 Task: Find connections with filter location Rio Real with filter topic #marketingdigitalwith filter profile language English with filter current company Fresher Drives with filter school Nitte Meenakshi Institute of Technology with filter industry Real Estate and Equipment Rental Services with filter service category Writing with filter keywords title Artist
Action: Mouse moved to (210, 238)
Screenshot: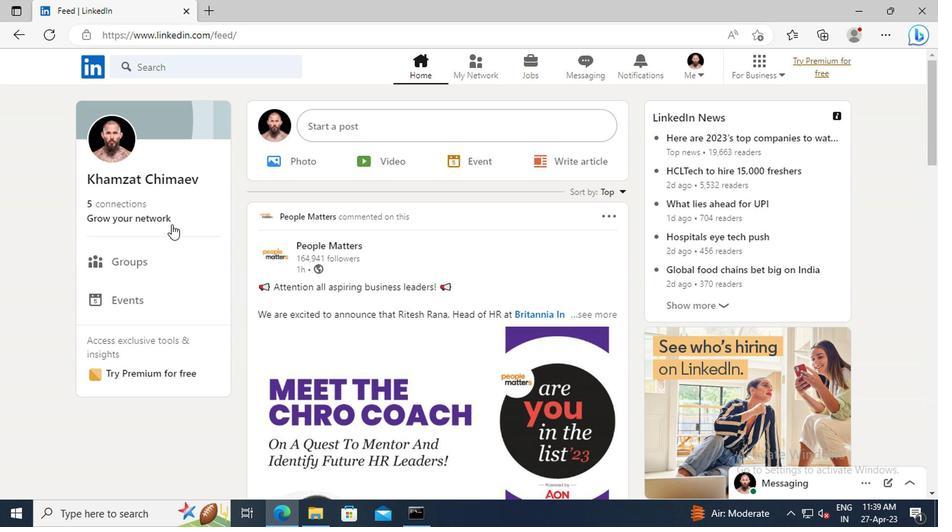 
Action: Mouse pressed left at (210, 238)
Screenshot: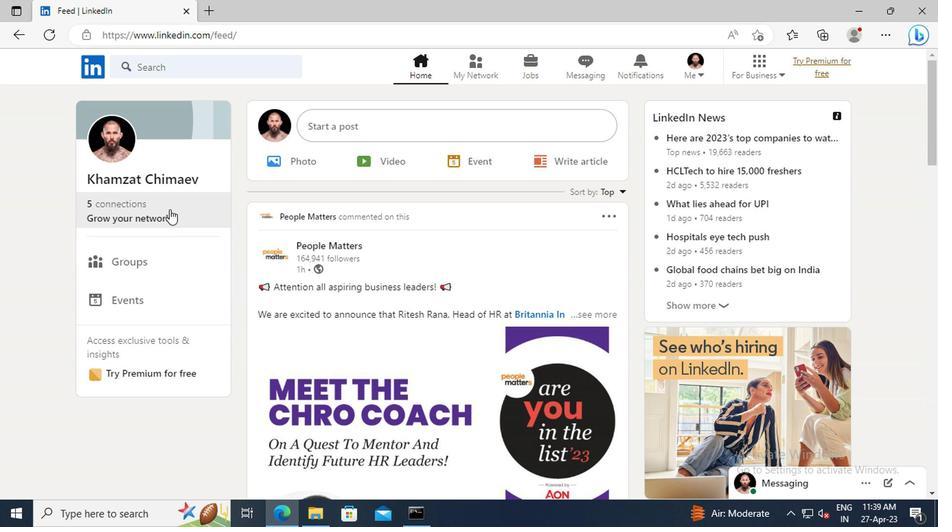
Action: Mouse moved to (209, 195)
Screenshot: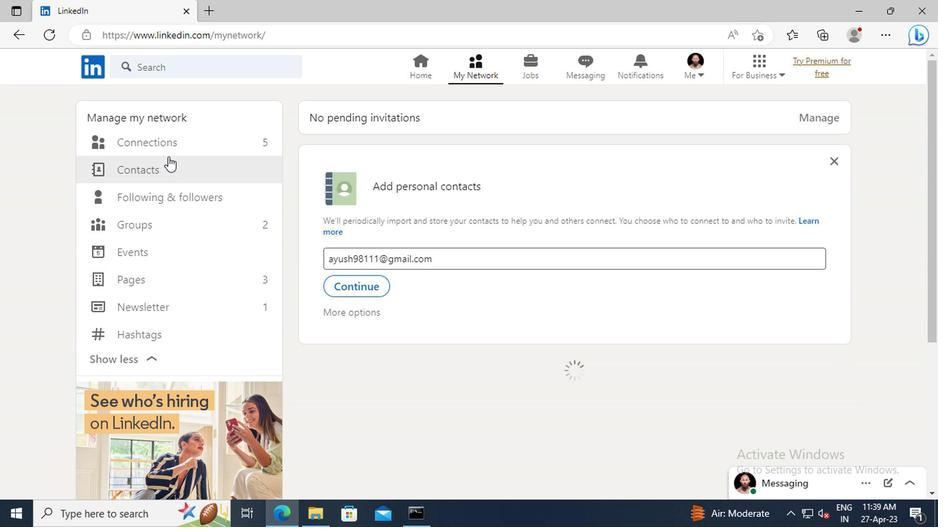 
Action: Mouse pressed left at (209, 195)
Screenshot: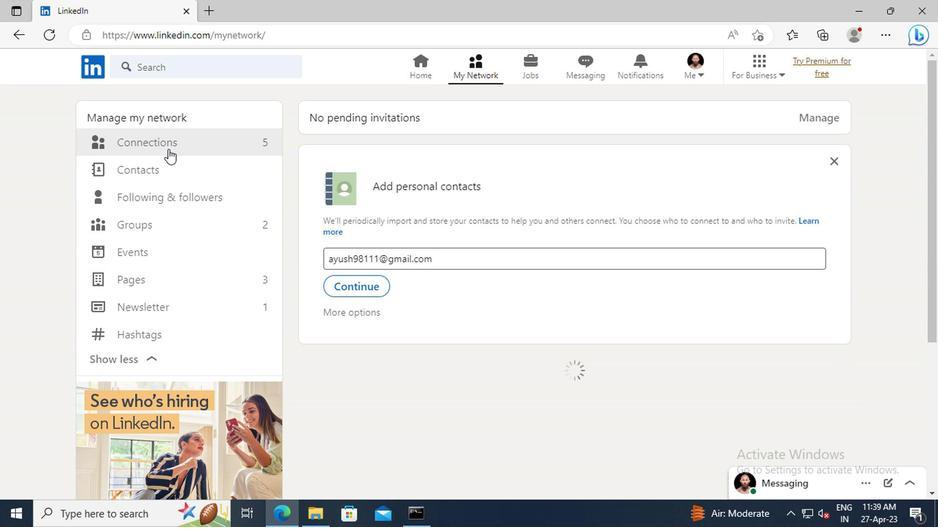 
Action: Mouse moved to (494, 194)
Screenshot: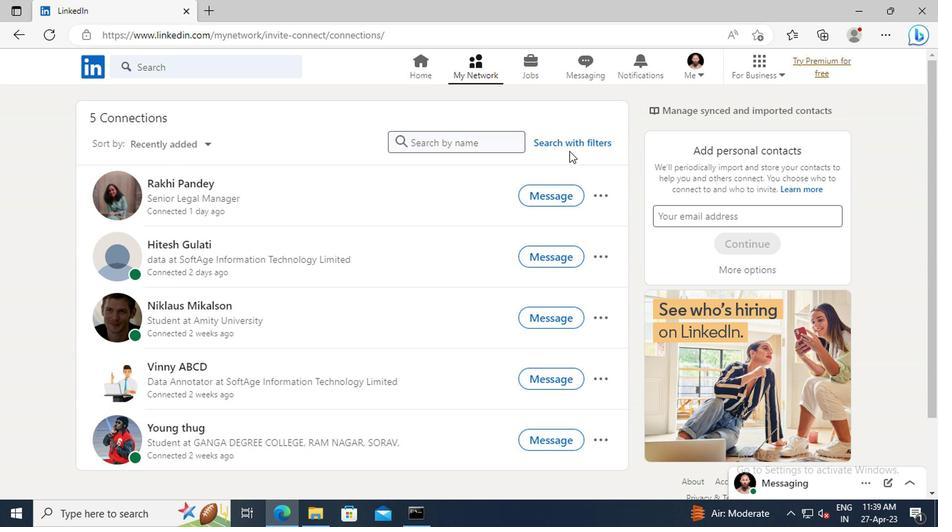 
Action: Mouse pressed left at (494, 194)
Screenshot: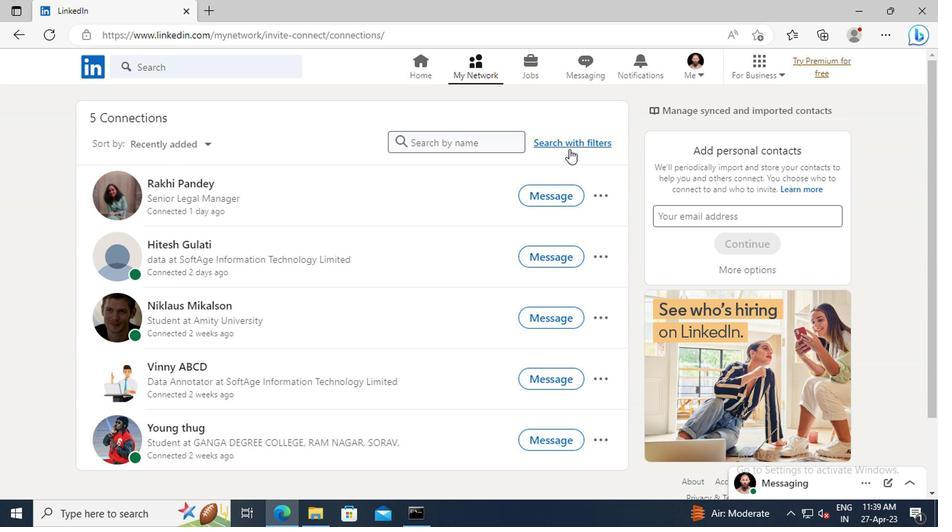 
Action: Mouse moved to (455, 166)
Screenshot: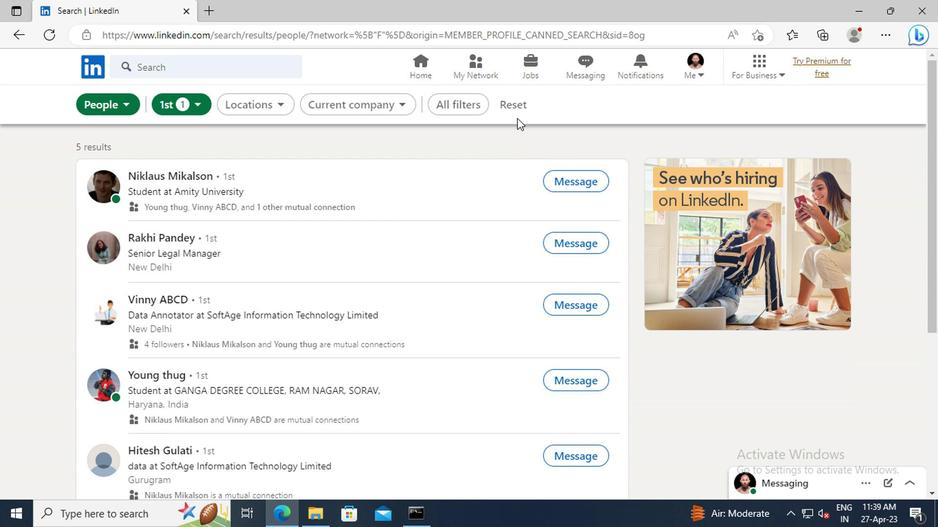 
Action: Mouse pressed left at (455, 166)
Screenshot: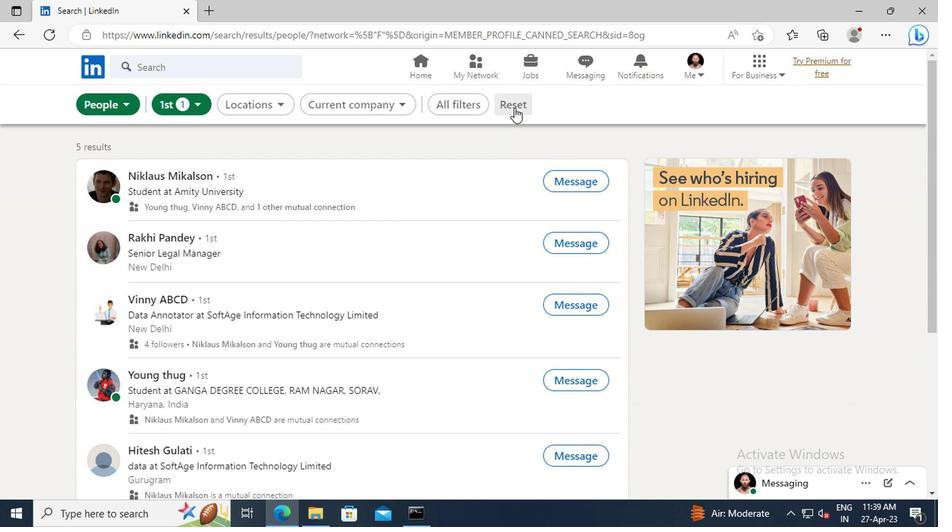 
Action: Mouse moved to (439, 164)
Screenshot: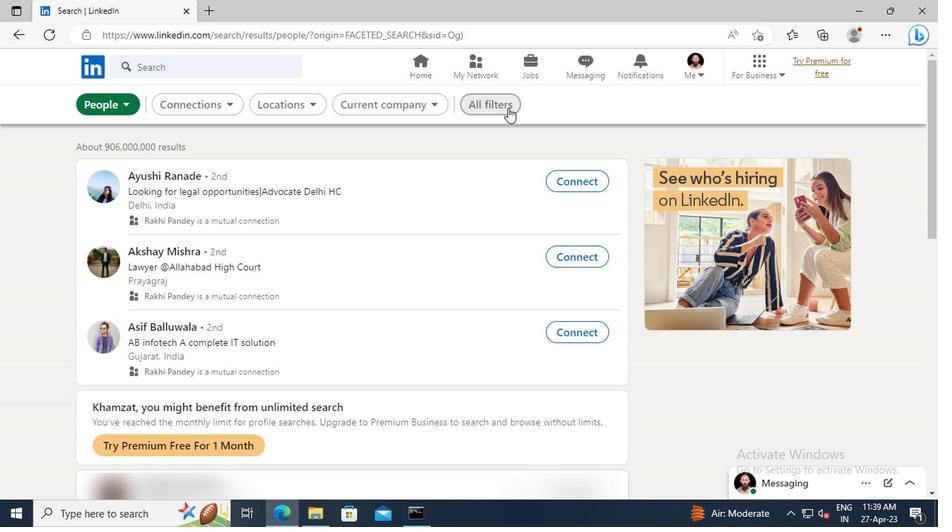 
Action: Mouse pressed left at (439, 164)
Screenshot: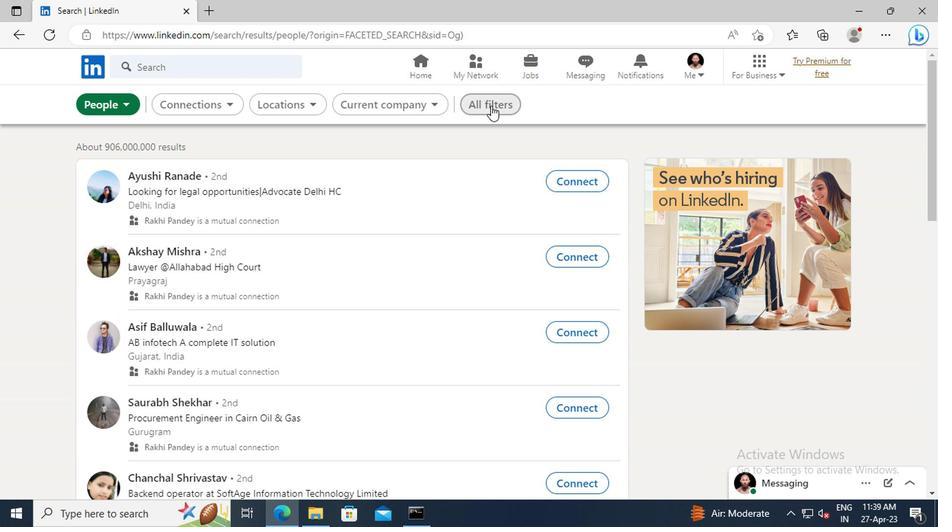 
Action: Mouse moved to (658, 266)
Screenshot: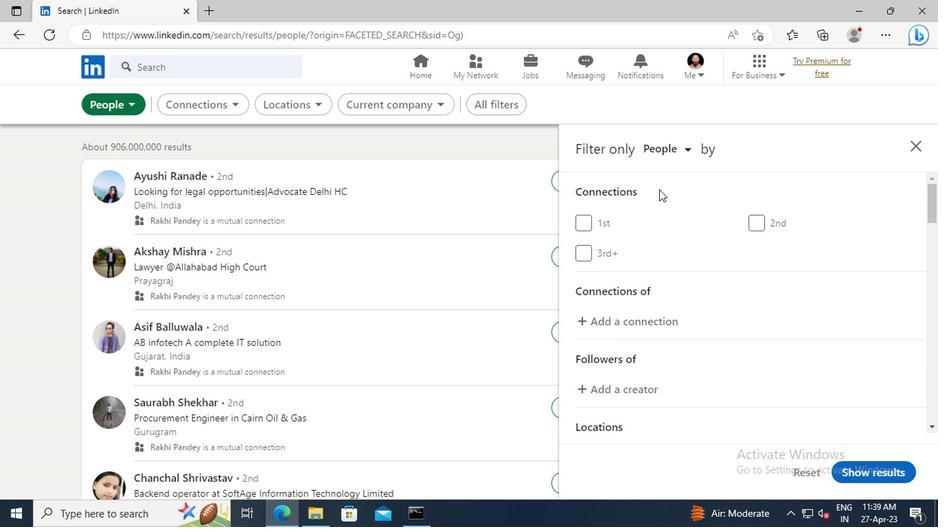 
Action: Mouse scrolled (658, 266) with delta (0, 0)
Screenshot: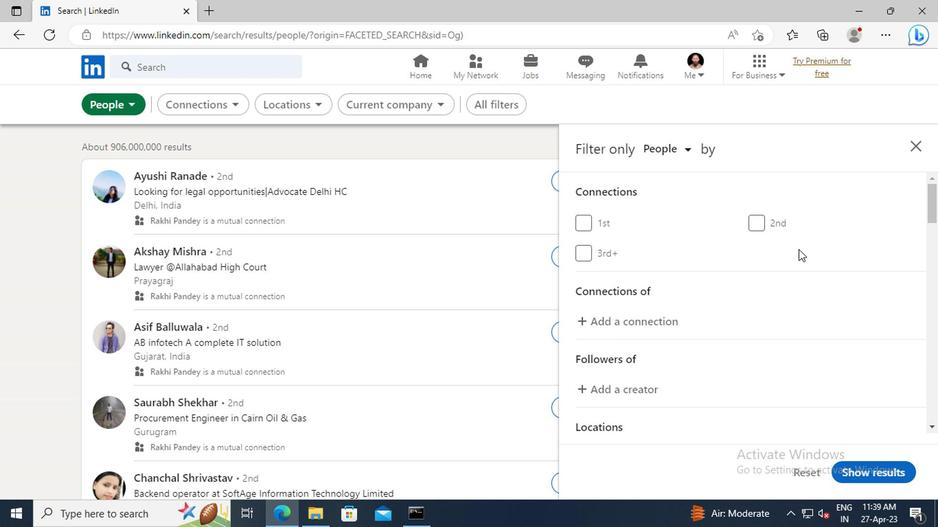 
Action: Mouse scrolled (658, 266) with delta (0, 0)
Screenshot: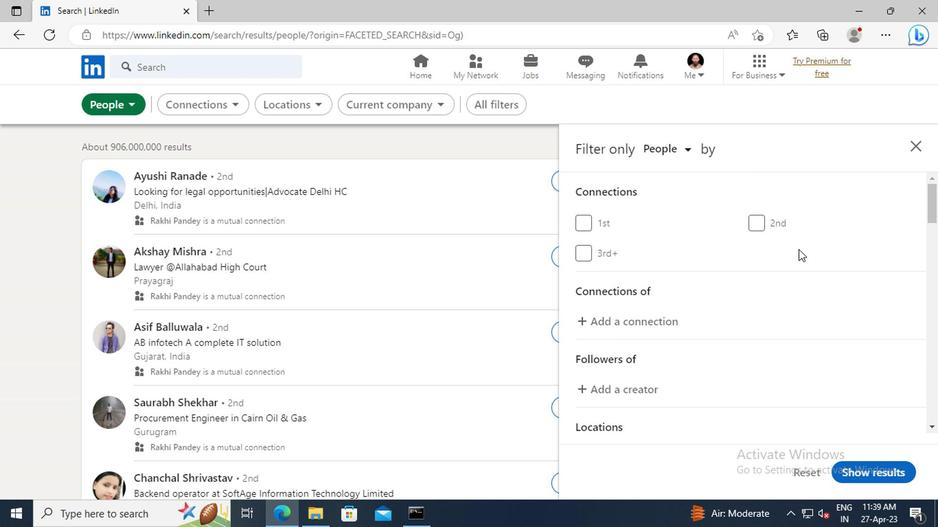 
Action: Mouse moved to (658, 266)
Screenshot: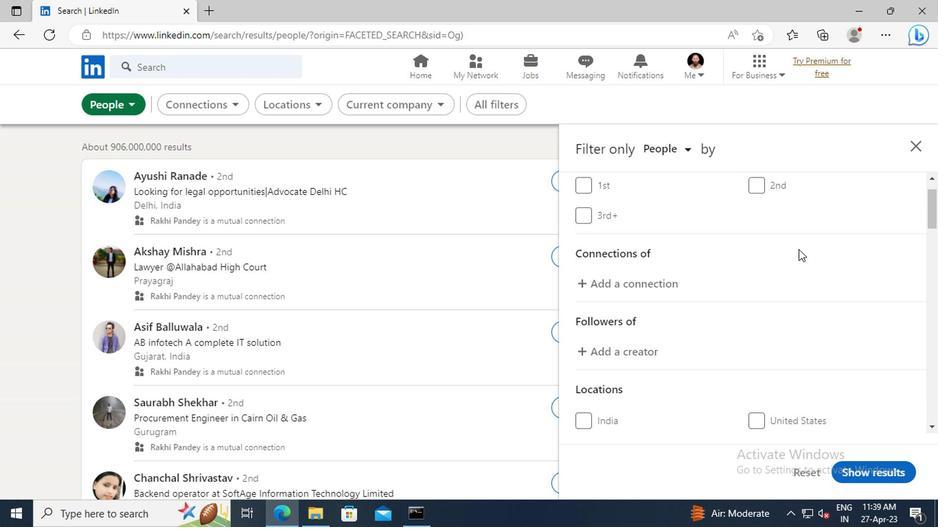 
Action: Mouse scrolled (658, 266) with delta (0, 0)
Screenshot: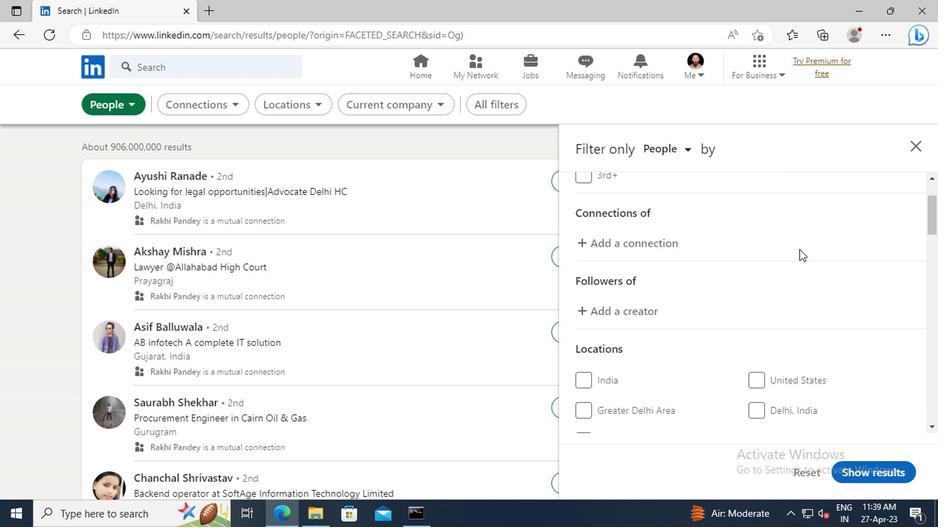 
Action: Mouse scrolled (658, 266) with delta (0, 0)
Screenshot: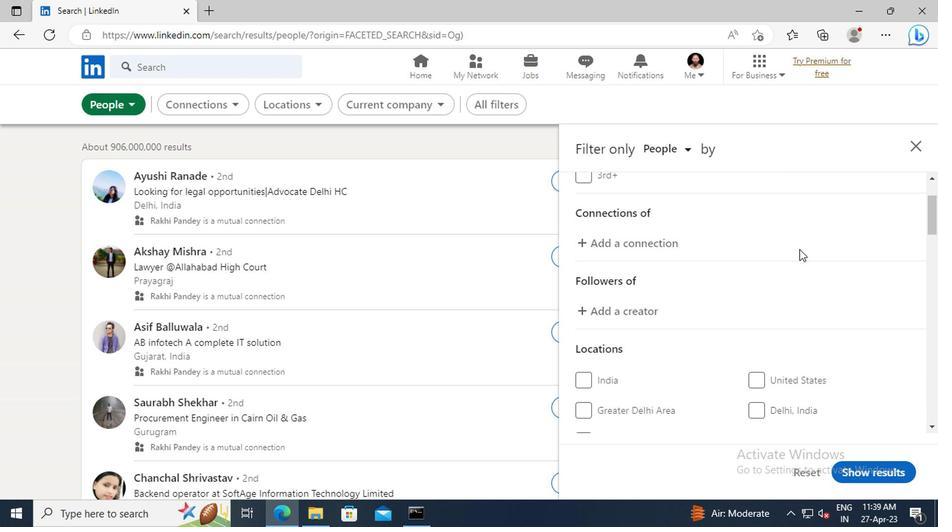 
Action: Mouse scrolled (658, 266) with delta (0, 0)
Screenshot: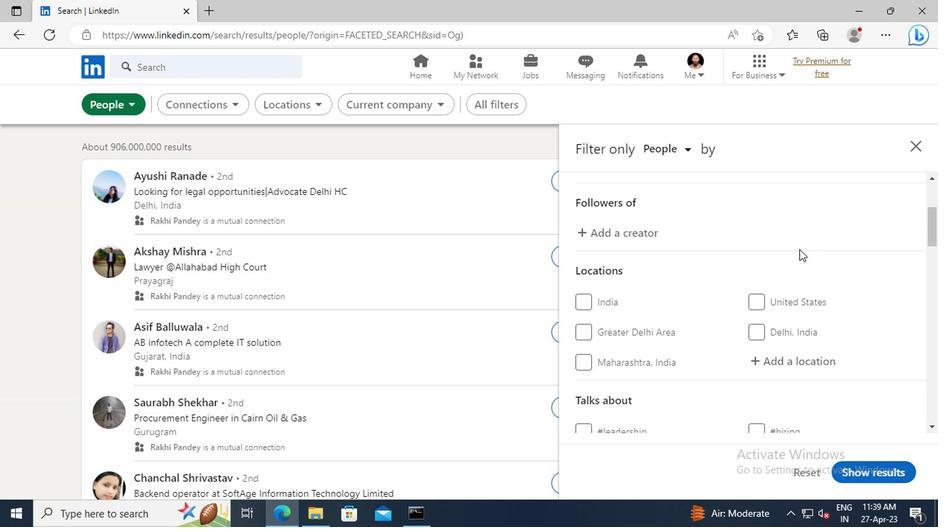 
Action: Mouse moved to (654, 316)
Screenshot: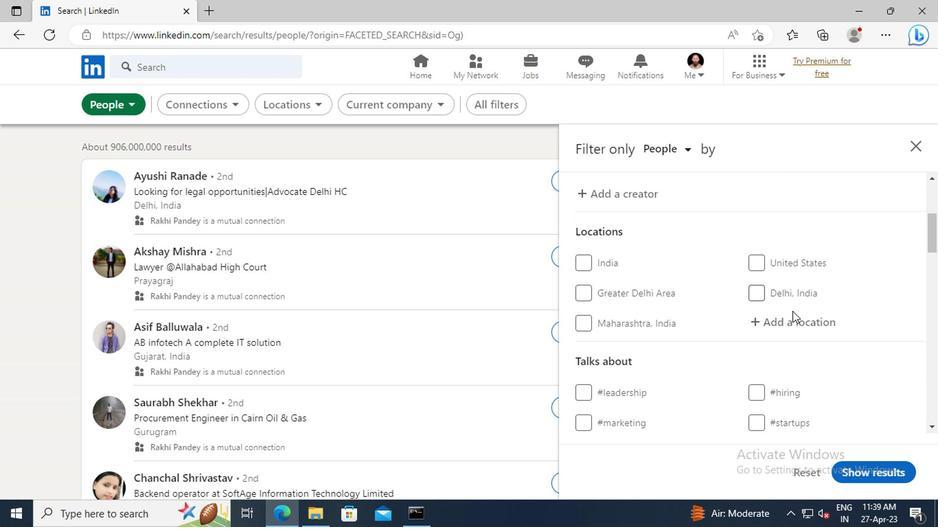 
Action: Mouse pressed left at (654, 316)
Screenshot: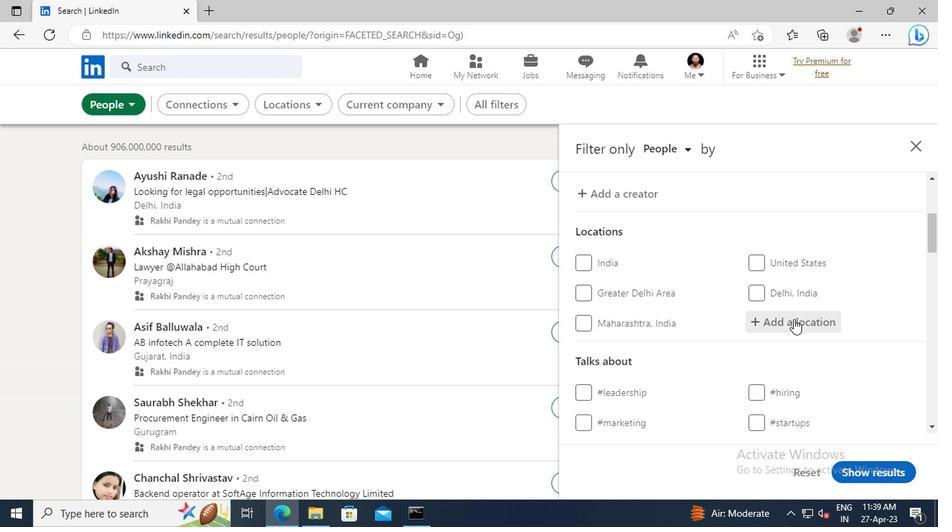
Action: Key pressed <Key.shift>RIO<Key.space><Key.shift>REAL
Screenshot: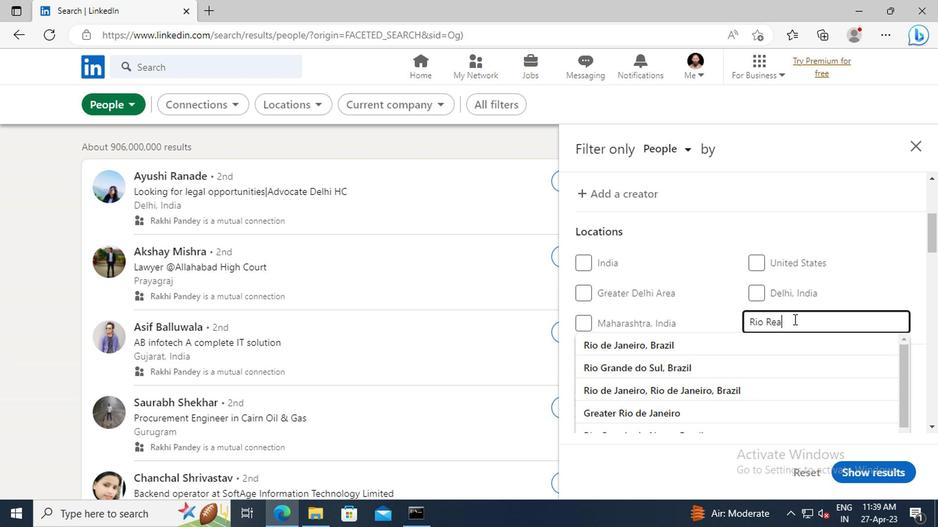 
Action: Mouse moved to (657, 334)
Screenshot: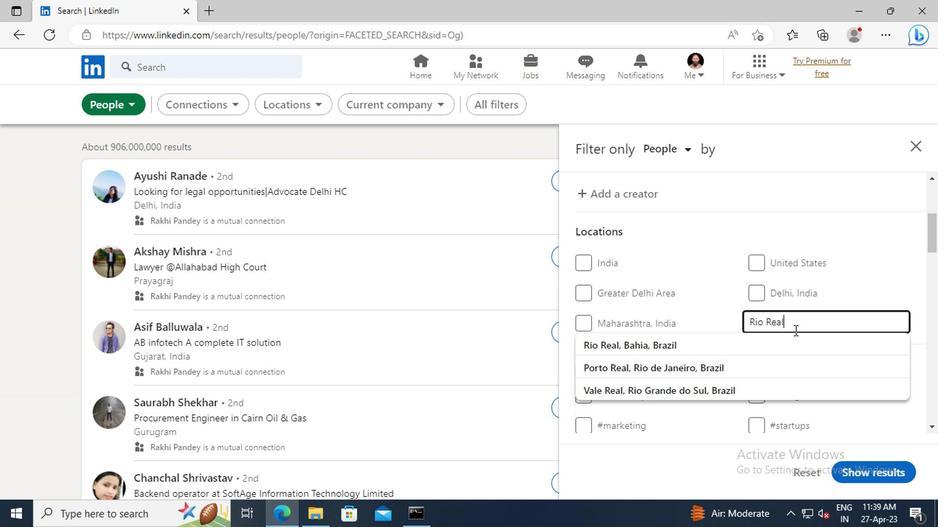 
Action: Mouse pressed left at (657, 334)
Screenshot: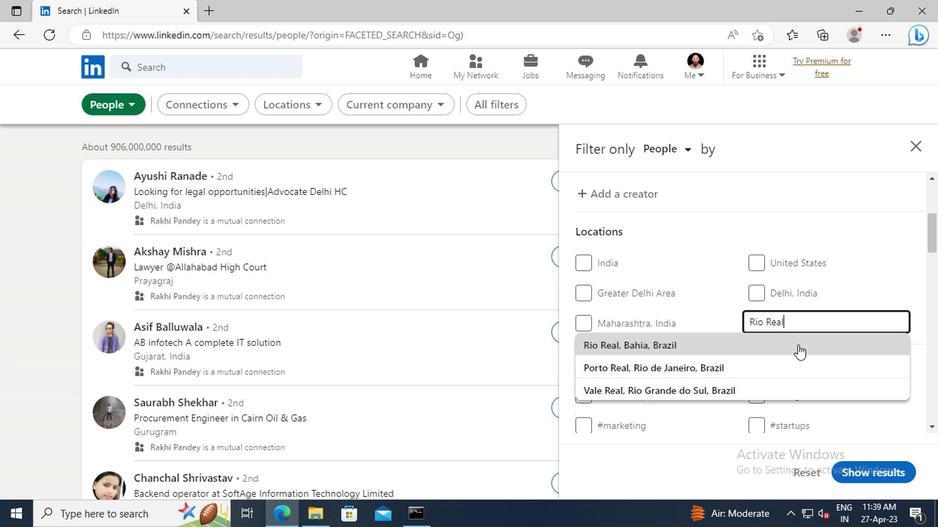 
Action: Mouse moved to (656, 293)
Screenshot: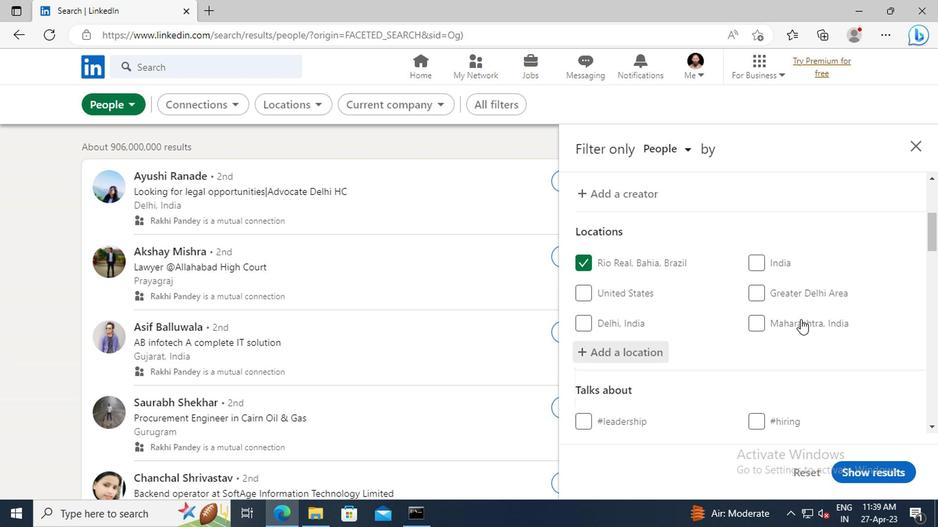 
Action: Mouse scrolled (656, 292) with delta (0, 0)
Screenshot: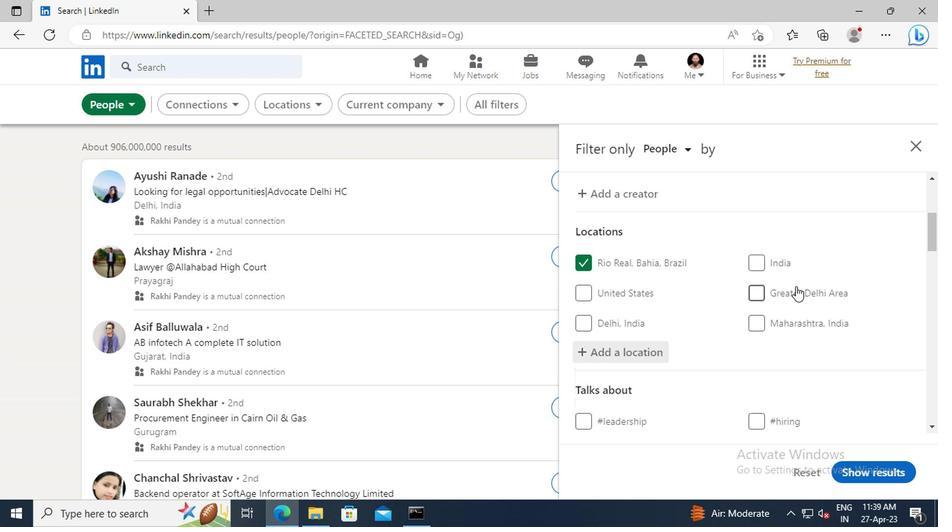 
Action: Mouse scrolled (656, 292) with delta (0, 0)
Screenshot: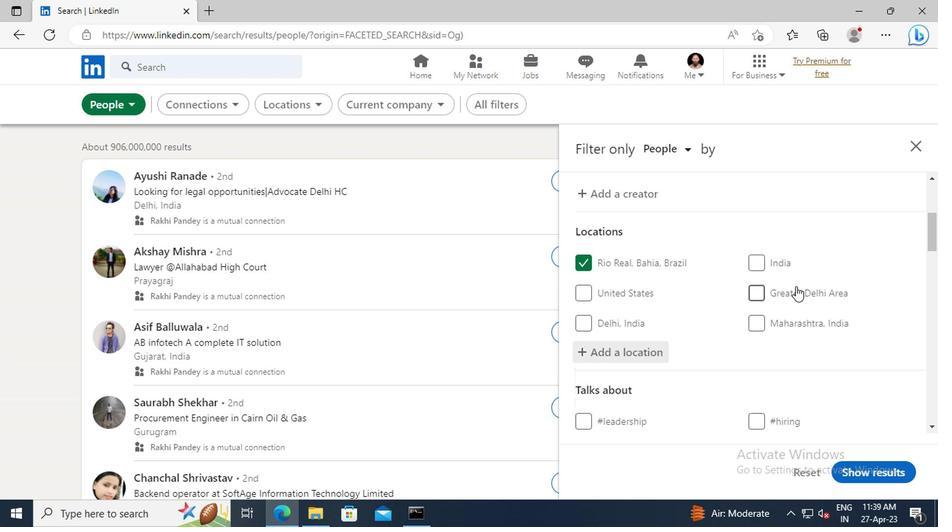 
Action: Mouse scrolled (656, 292) with delta (0, 0)
Screenshot: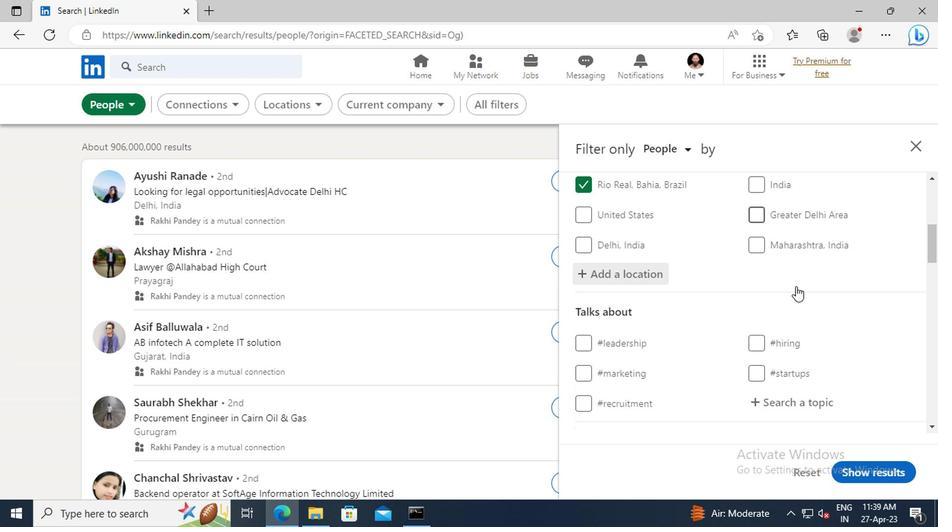 
Action: Mouse scrolled (656, 292) with delta (0, 0)
Screenshot: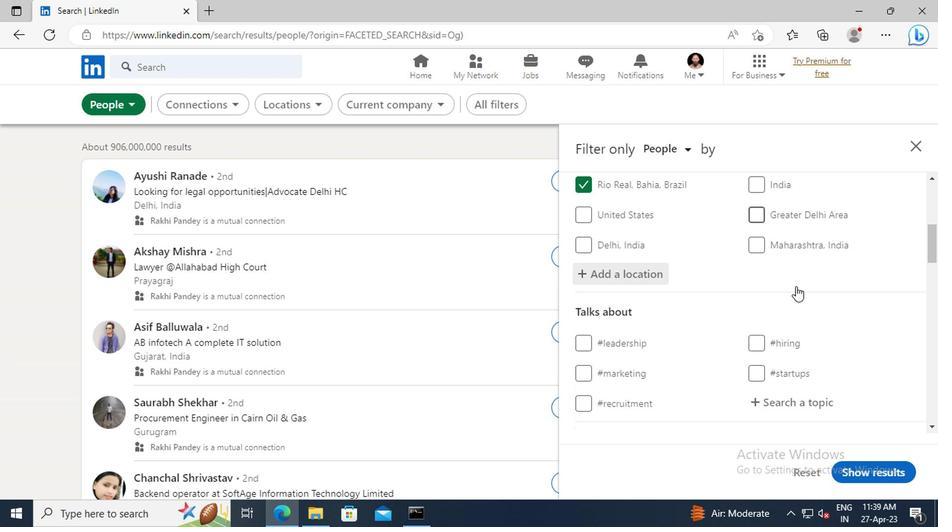 
Action: Mouse moved to (656, 319)
Screenshot: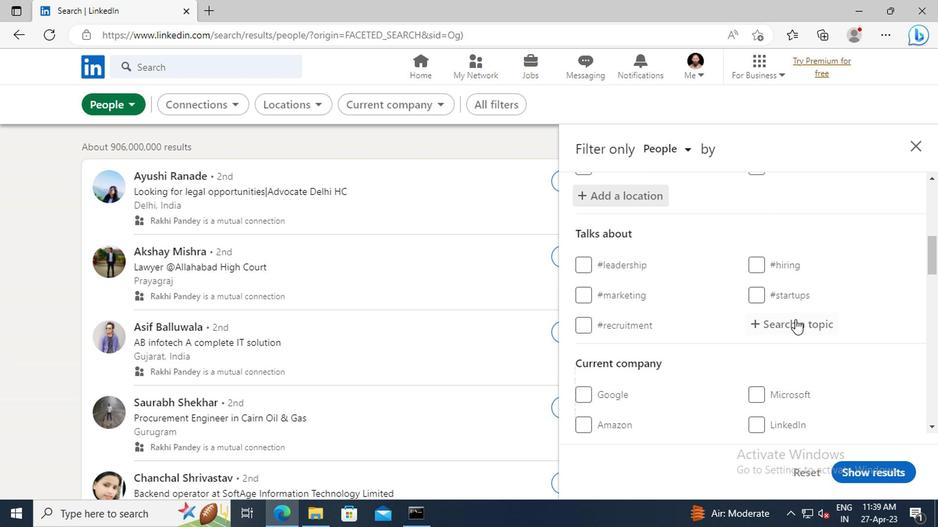 
Action: Mouse pressed left at (656, 319)
Screenshot: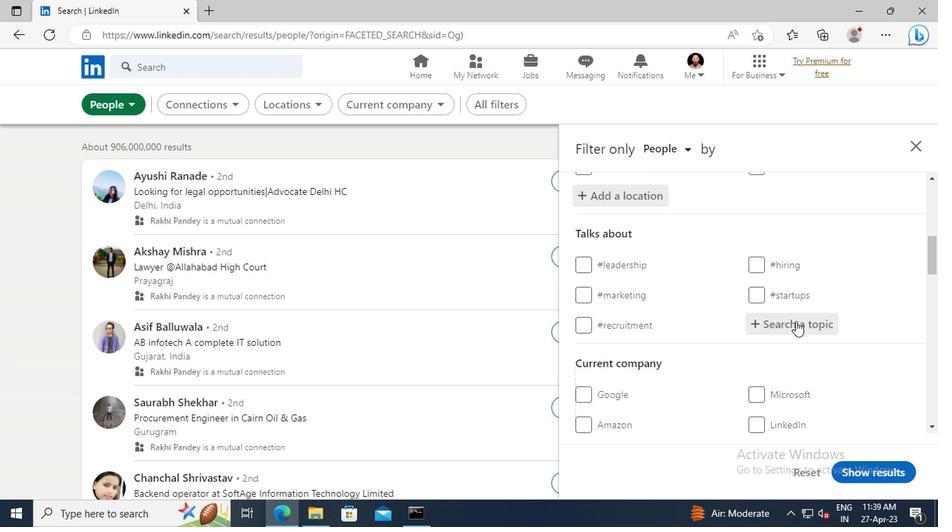 
Action: Key pressed <Key.shift>#MARKETINGDIGITALWITH<Key.enter>
Screenshot: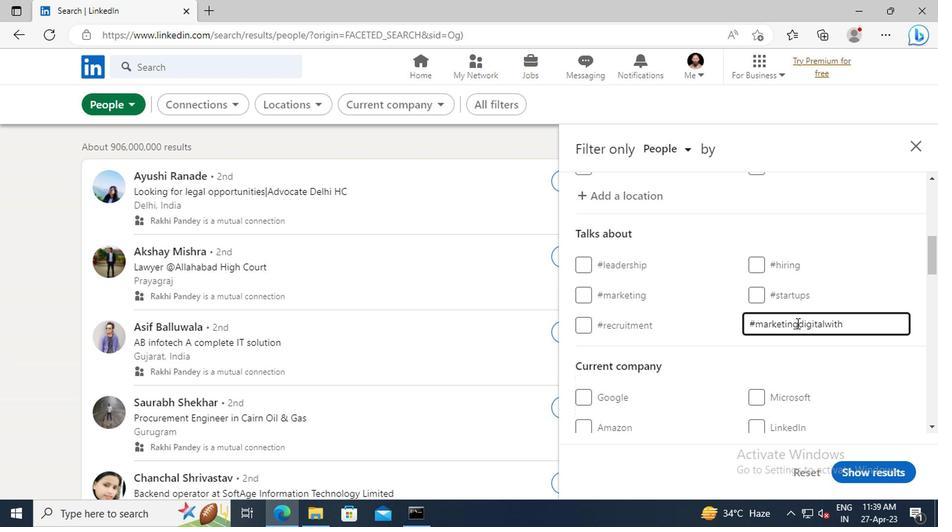 
Action: Mouse scrolled (656, 319) with delta (0, 0)
Screenshot: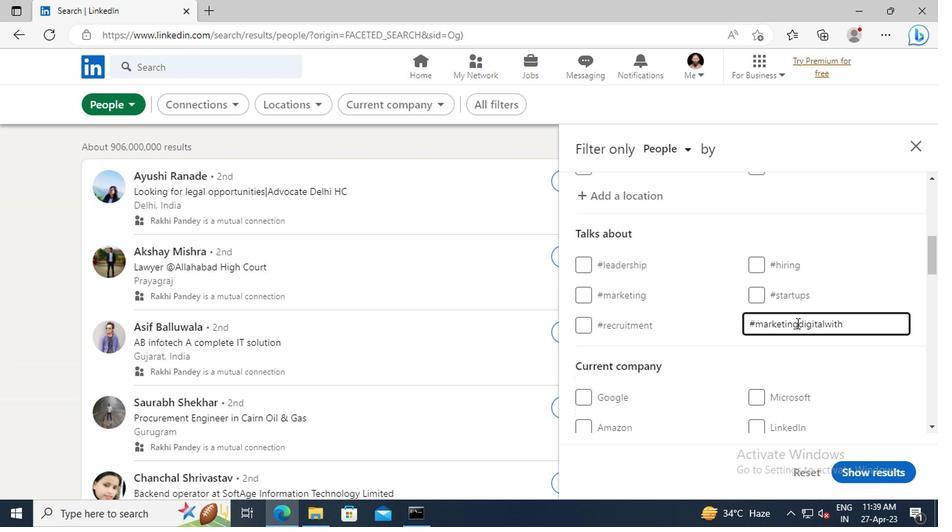 
Action: Mouse scrolled (656, 319) with delta (0, 0)
Screenshot: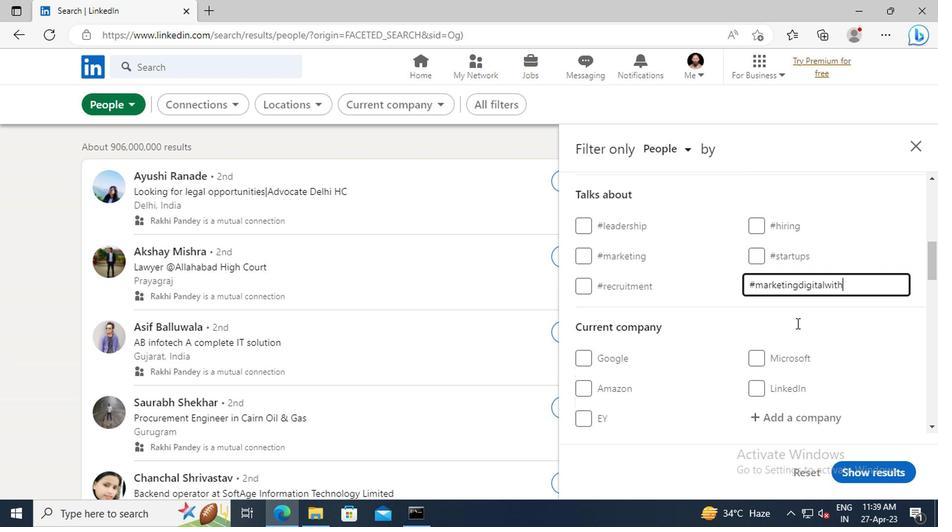 
Action: Mouse scrolled (656, 319) with delta (0, 0)
Screenshot: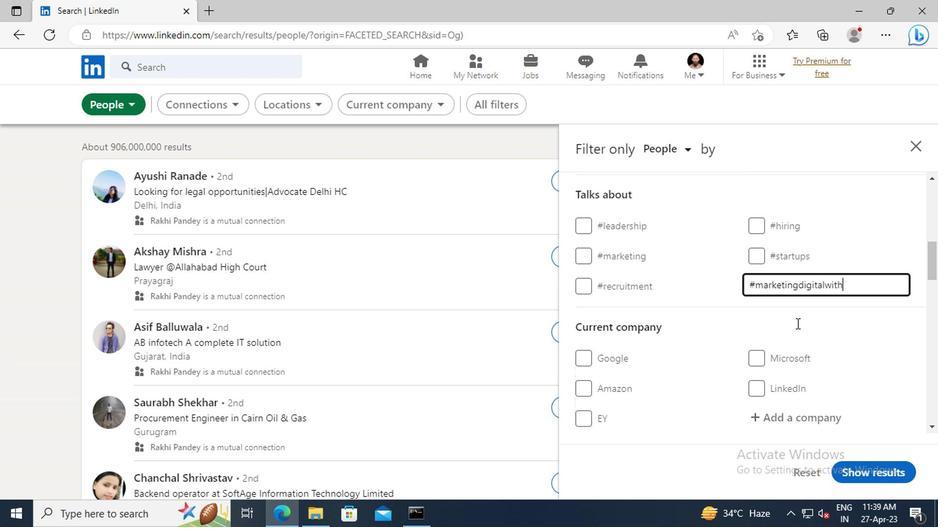
Action: Mouse scrolled (656, 319) with delta (0, 0)
Screenshot: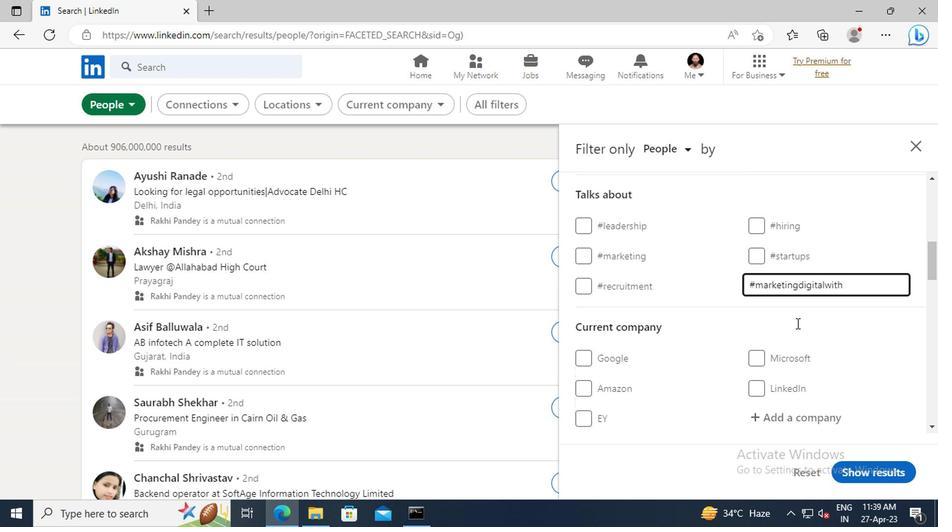 
Action: Mouse scrolled (656, 319) with delta (0, 0)
Screenshot: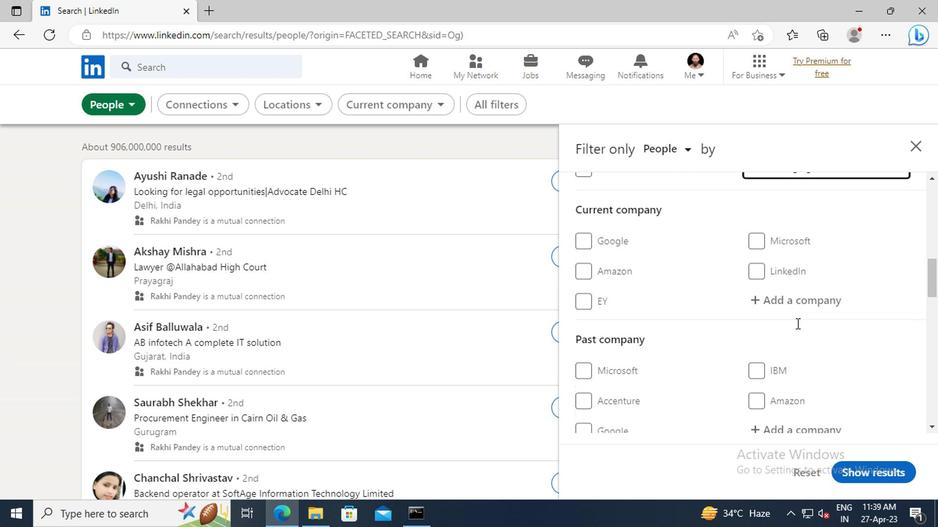 
Action: Mouse scrolled (656, 319) with delta (0, 0)
Screenshot: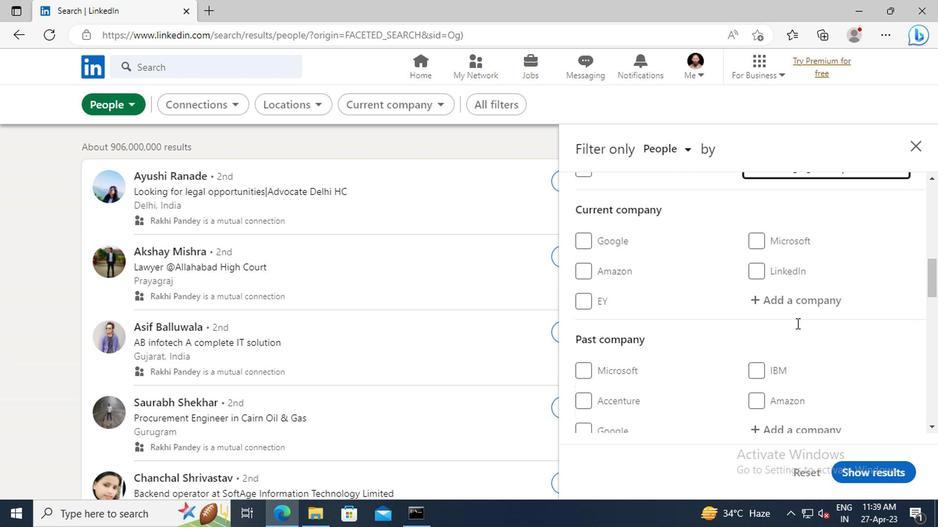 
Action: Mouse scrolled (656, 319) with delta (0, 0)
Screenshot: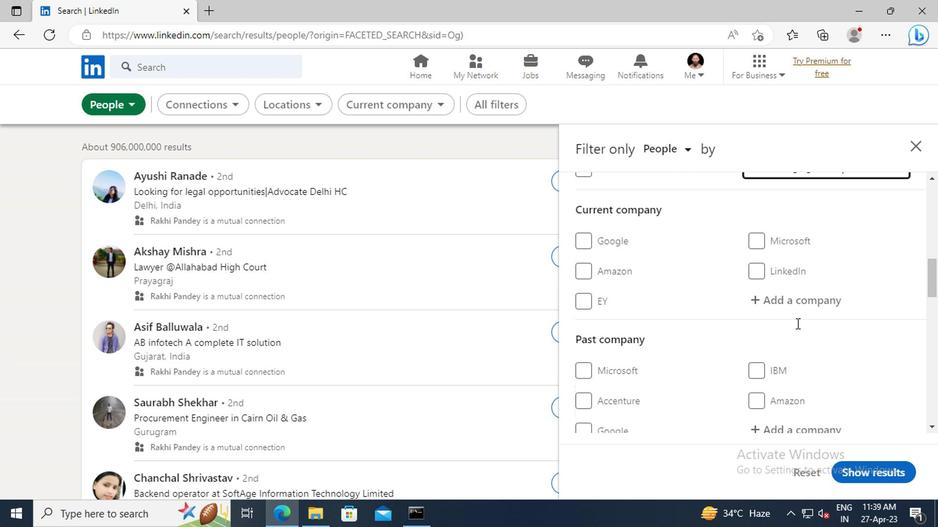 
Action: Mouse scrolled (656, 319) with delta (0, 0)
Screenshot: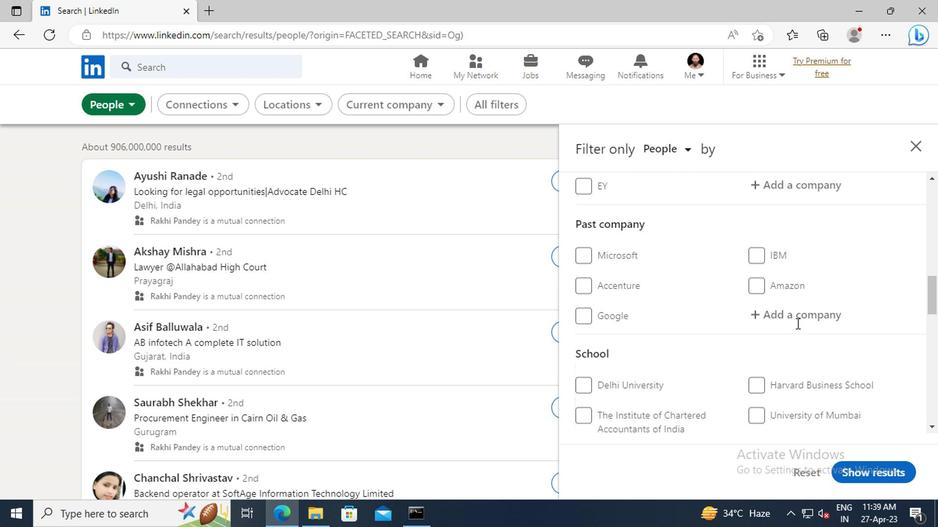 
Action: Mouse scrolled (656, 319) with delta (0, 0)
Screenshot: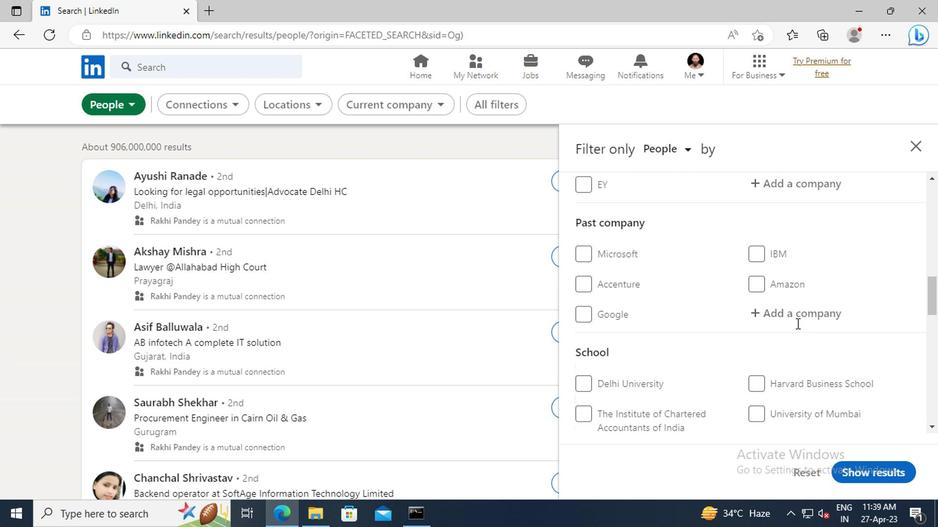 
Action: Mouse scrolled (656, 319) with delta (0, 0)
Screenshot: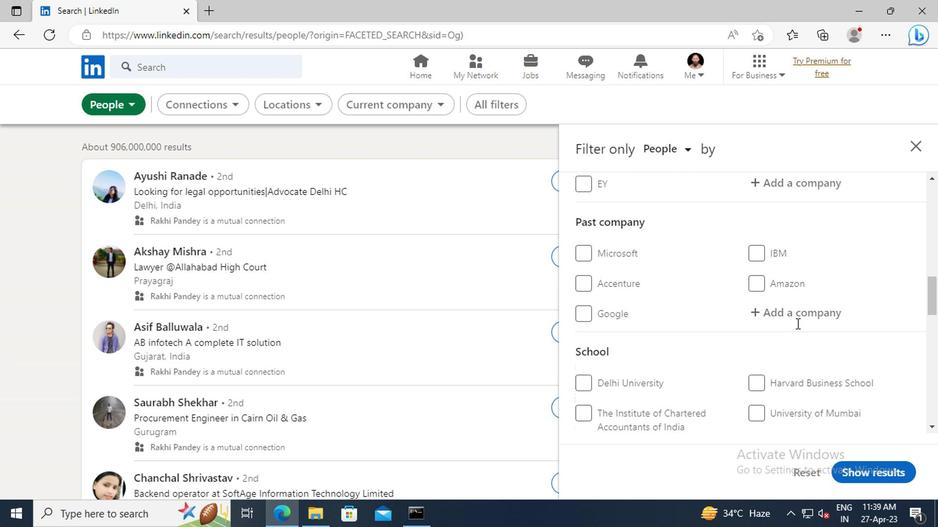 
Action: Mouse scrolled (656, 319) with delta (0, 0)
Screenshot: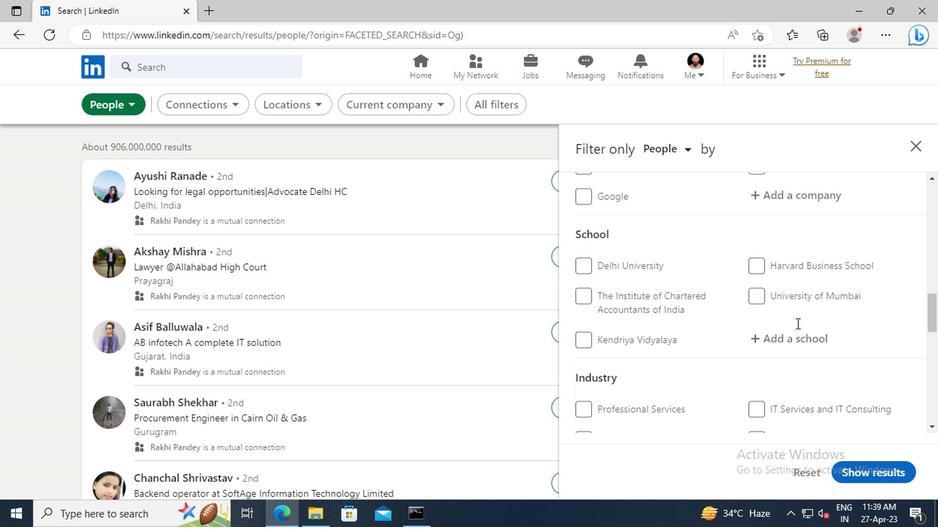 
Action: Mouse scrolled (656, 319) with delta (0, 0)
Screenshot: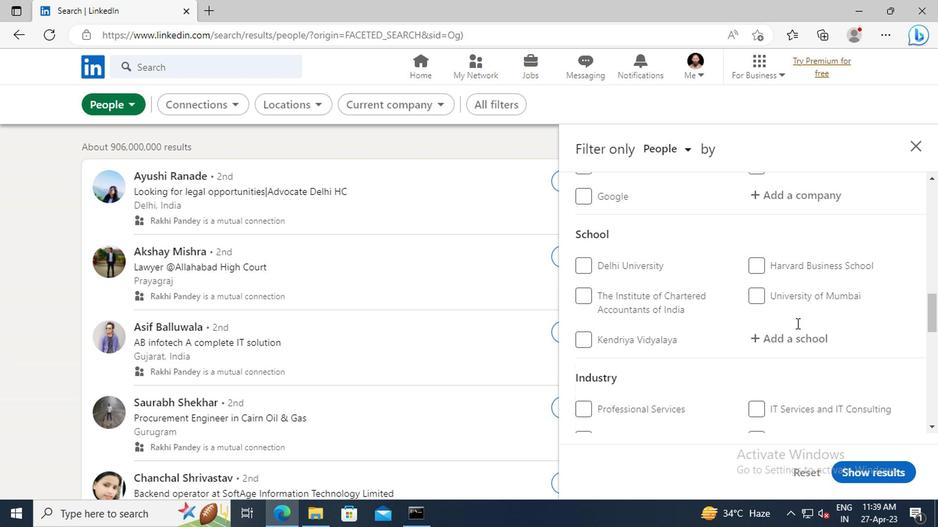 
Action: Mouse scrolled (656, 319) with delta (0, 0)
Screenshot: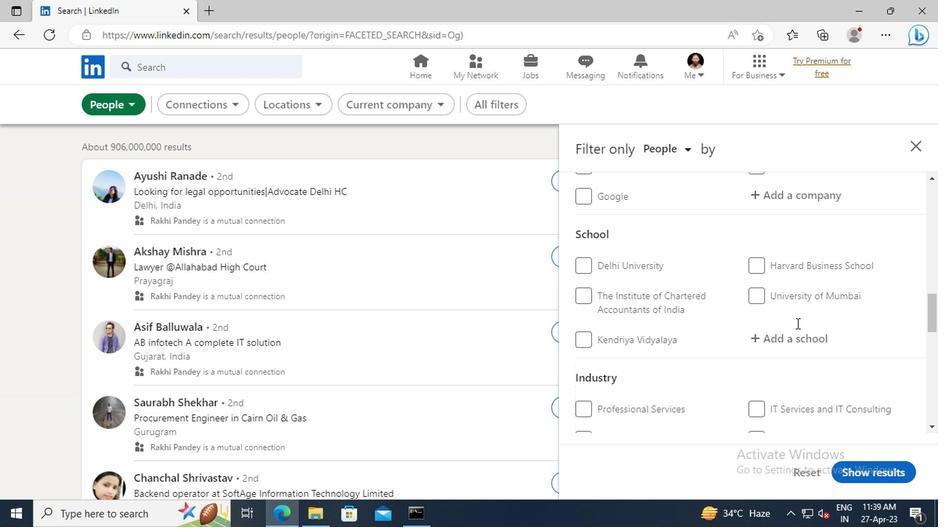 
Action: Mouse scrolled (656, 319) with delta (0, 0)
Screenshot: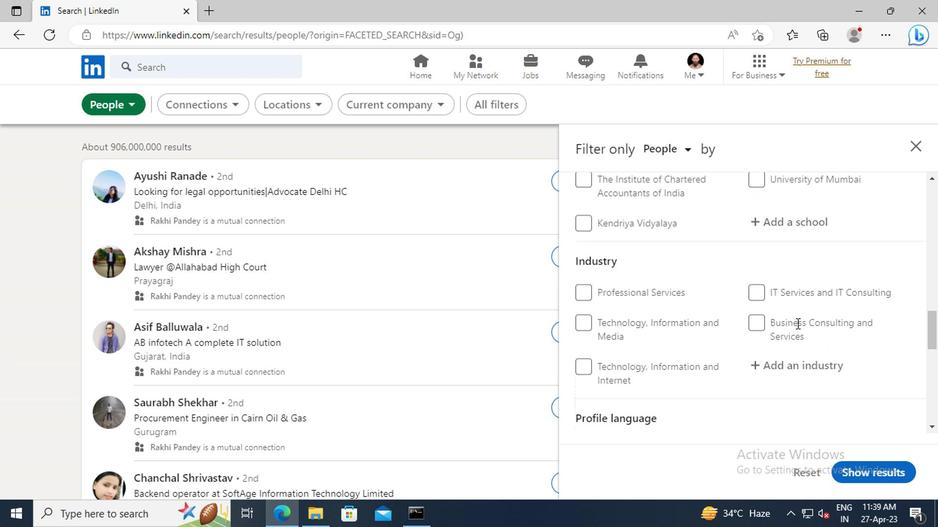 
Action: Mouse scrolled (656, 319) with delta (0, 0)
Screenshot: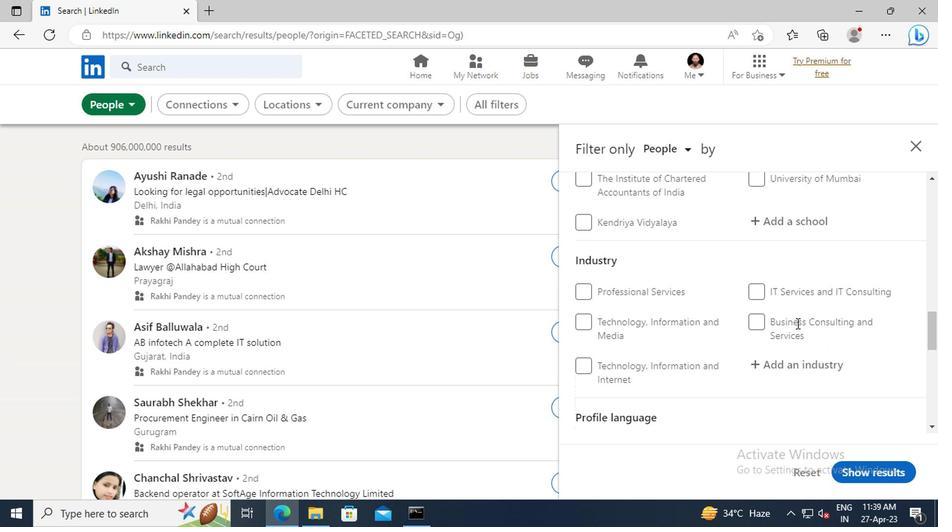 
Action: Mouse moved to (511, 352)
Screenshot: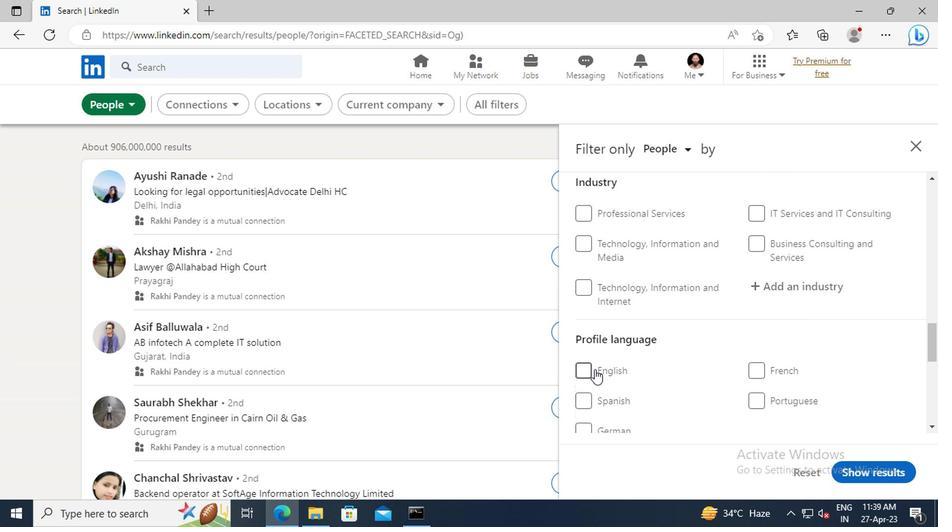 
Action: Mouse pressed left at (511, 352)
Screenshot: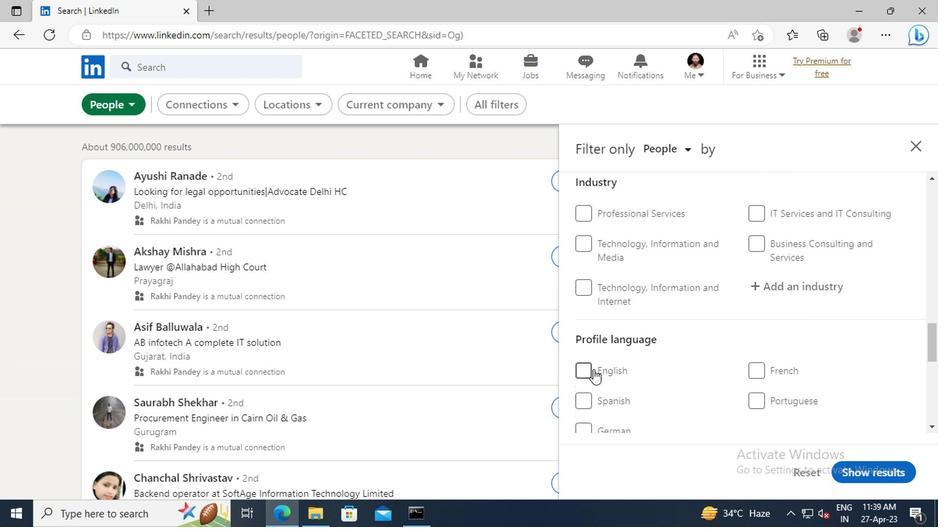 
Action: Mouse moved to (632, 339)
Screenshot: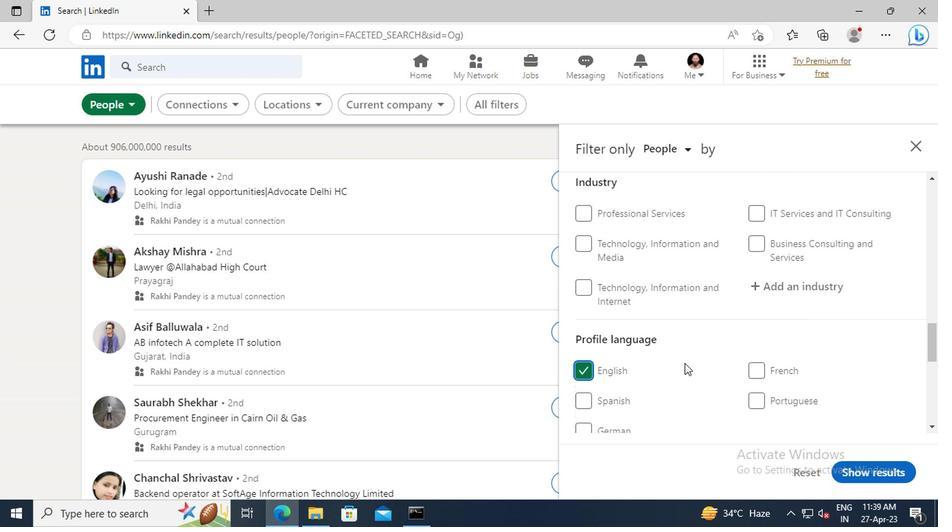 
Action: Mouse scrolled (632, 339) with delta (0, 0)
Screenshot: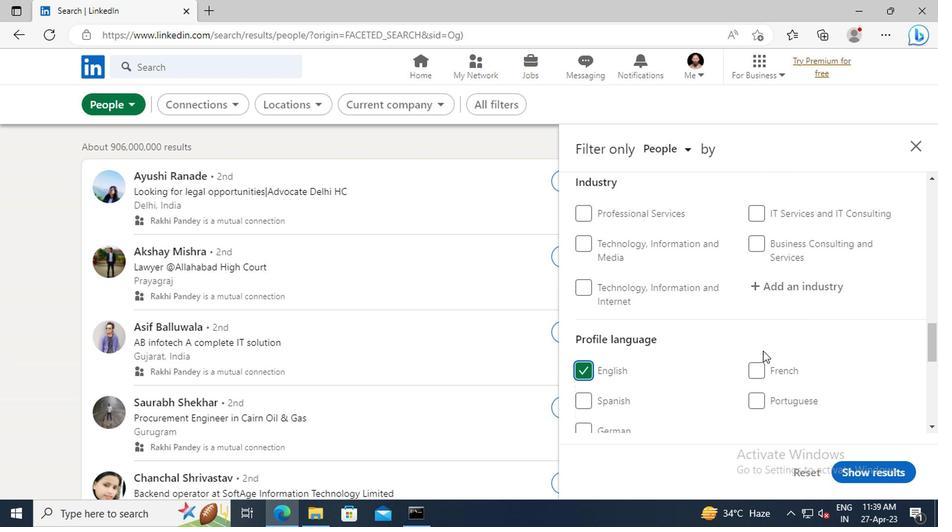 
Action: Mouse scrolled (632, 339) with delta (0, 0)
Screenshot: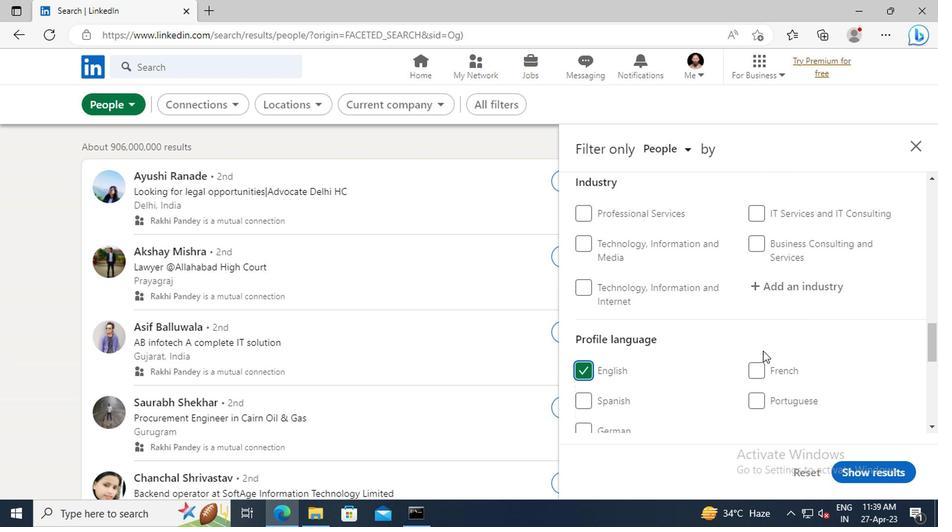 
Action: Mouse scrolled (632, 339) with delta (0, 0)
Screenshot: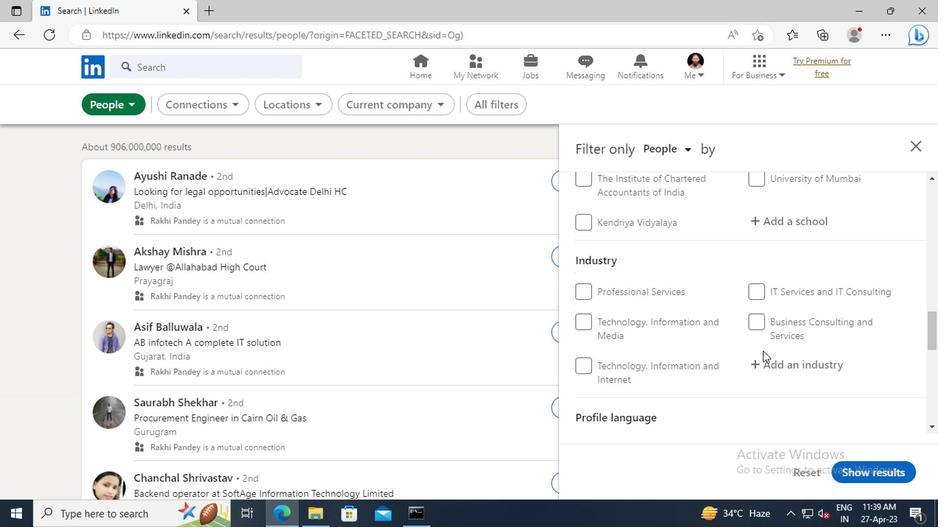 
Action: Mouse scrolled (632, 339) with delta (0, 0)
Screenshot: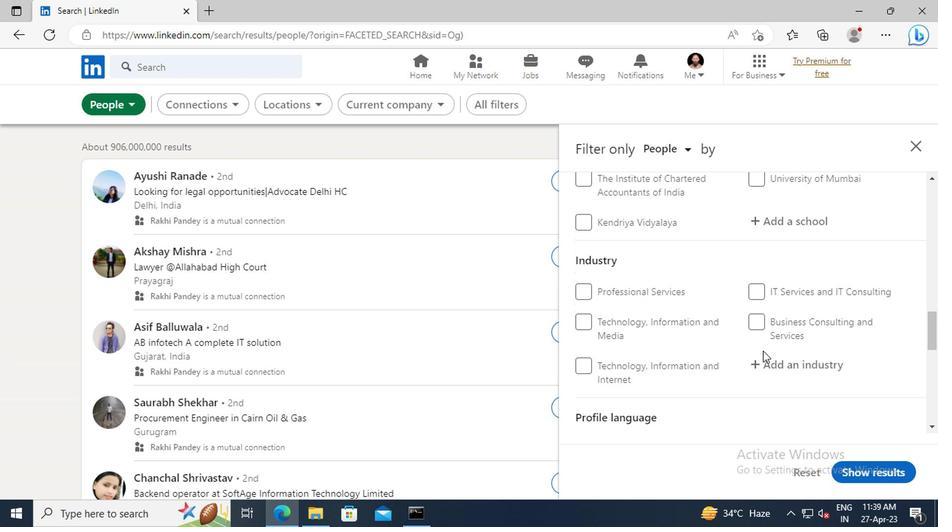 
Action: Mouse scrolled (632, 339) with delta (0, 0)
Screenshot: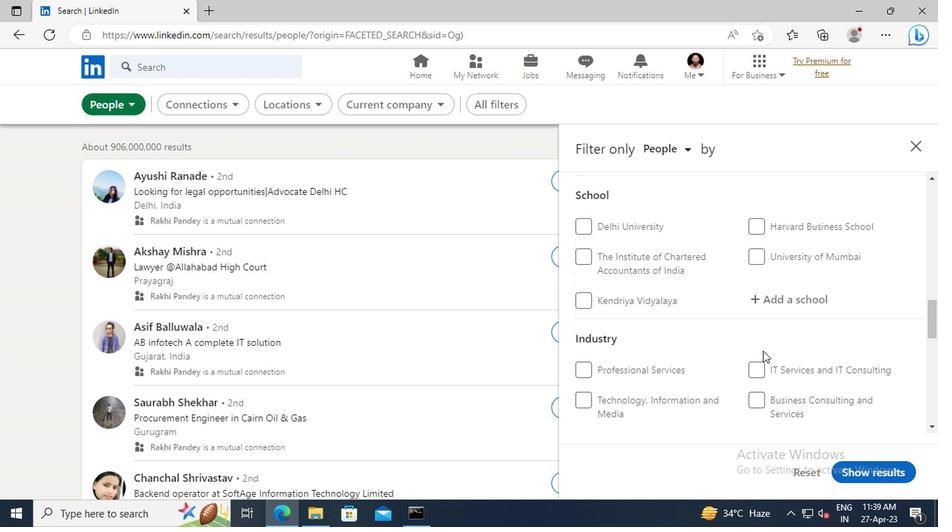 
Action: Mouse scrolled (632, 339) with delta (0, 0)
Screenshot: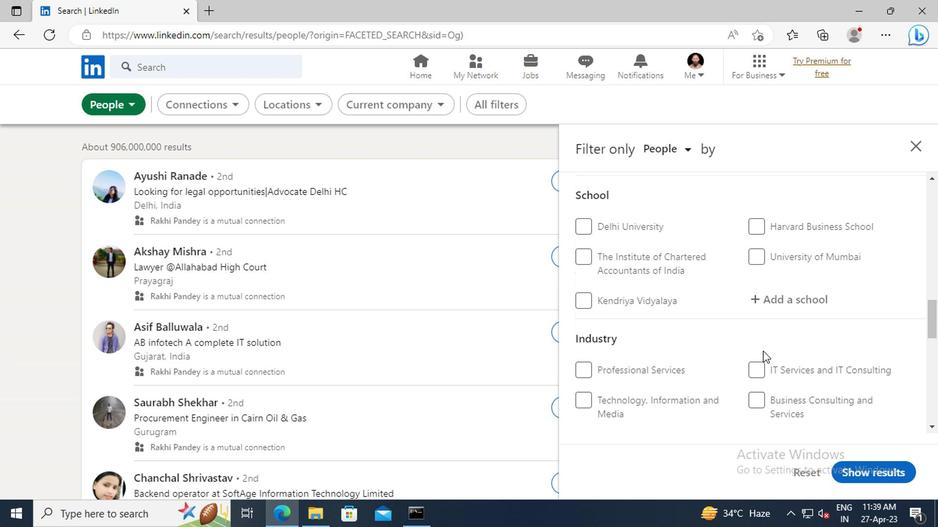 
Action: Mouse scrolled (632, 339) with delta (0, 0)
Screenshot: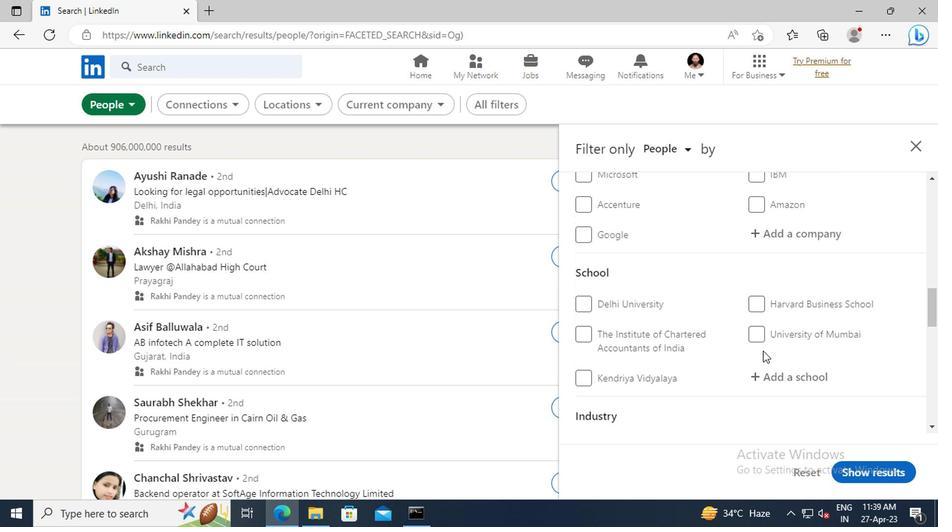 
Action: Mouse scrolled (632, 339) with delta (0, 0)
Screenshot: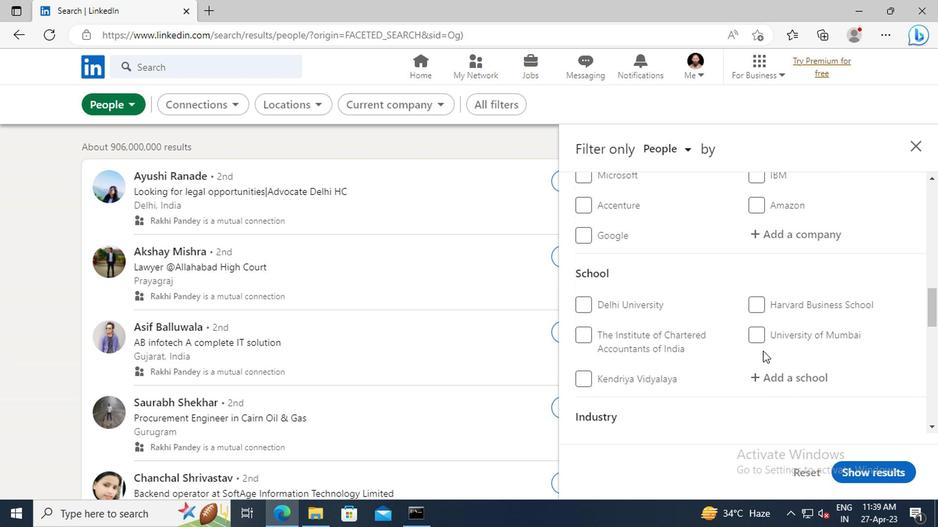 
Action: Mouse scrolled (632, 339) with delta (0, 0)
Screenshot: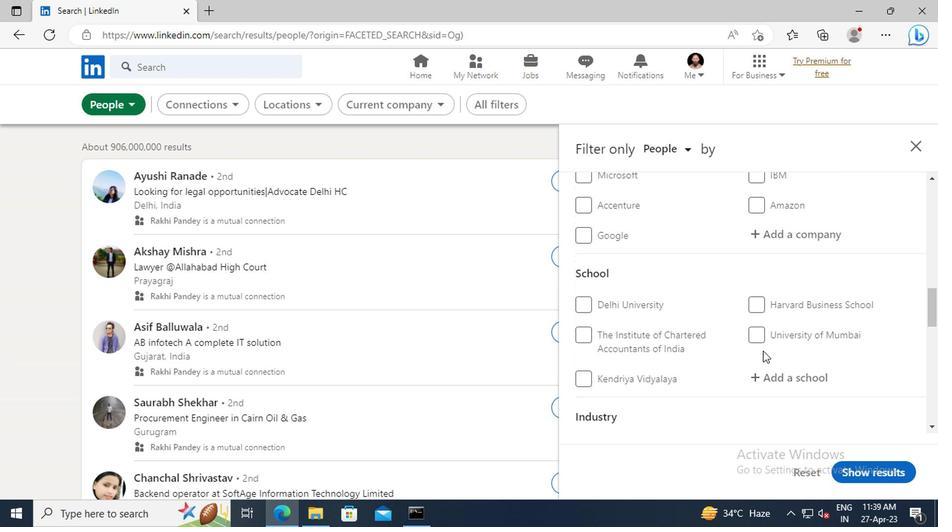 
Action: Mouse scrolled (632, 339) with delta (0, 0)
Screenshot: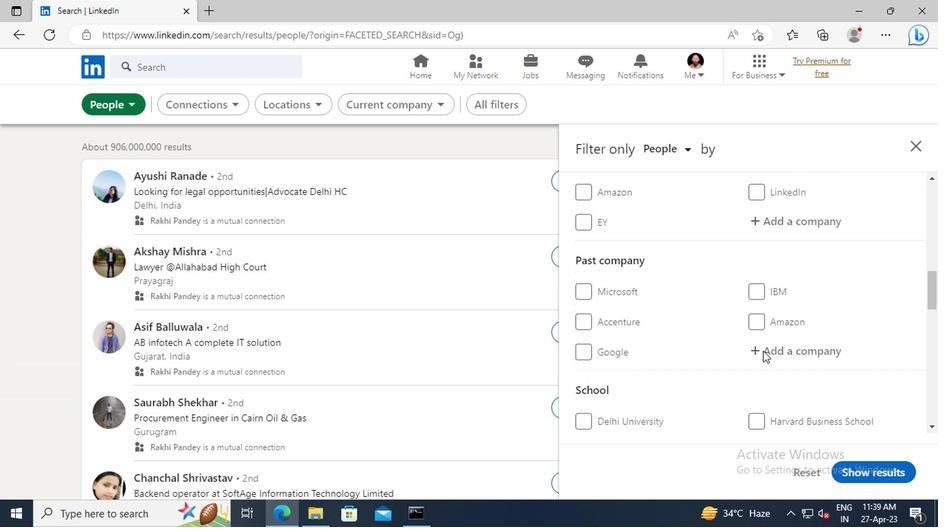 
Action: Mouse scrolled (632, 339) with delta (0, 0)
Screenshot: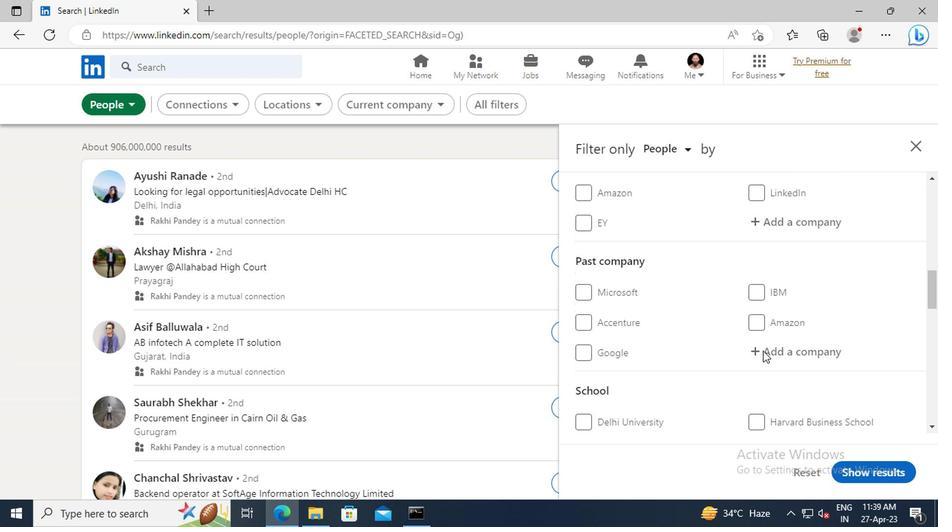
Action: Mouse moved to (637, 307)
Screenshot: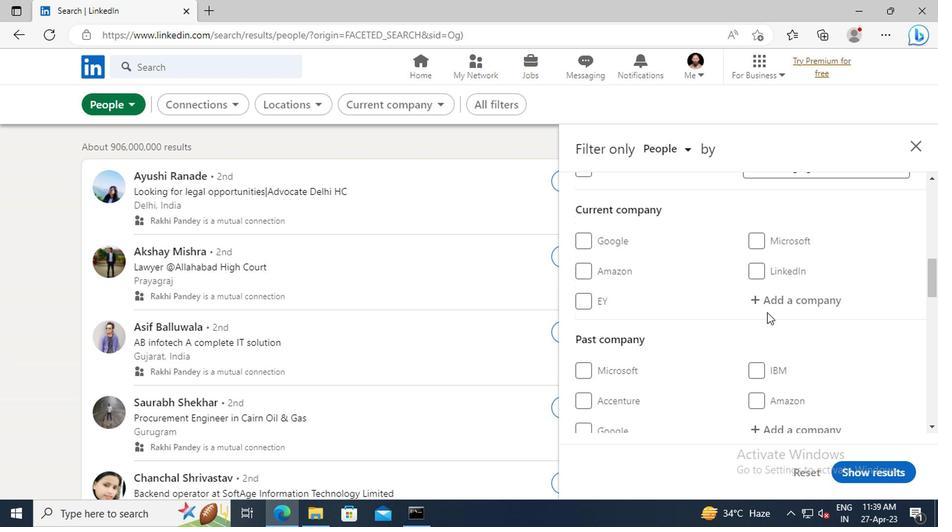 
Action: Mouse pressed left at (637, 307)
Screenshot: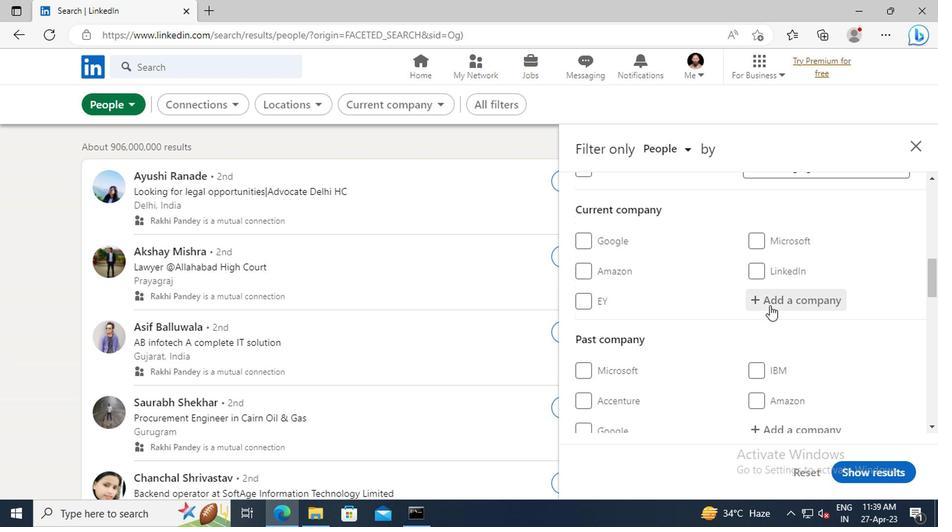 
Action: Key pressed <Key.shift>FRESHER<Key.space><Key.shift>DRIVES<Key.enter>
Screenshot: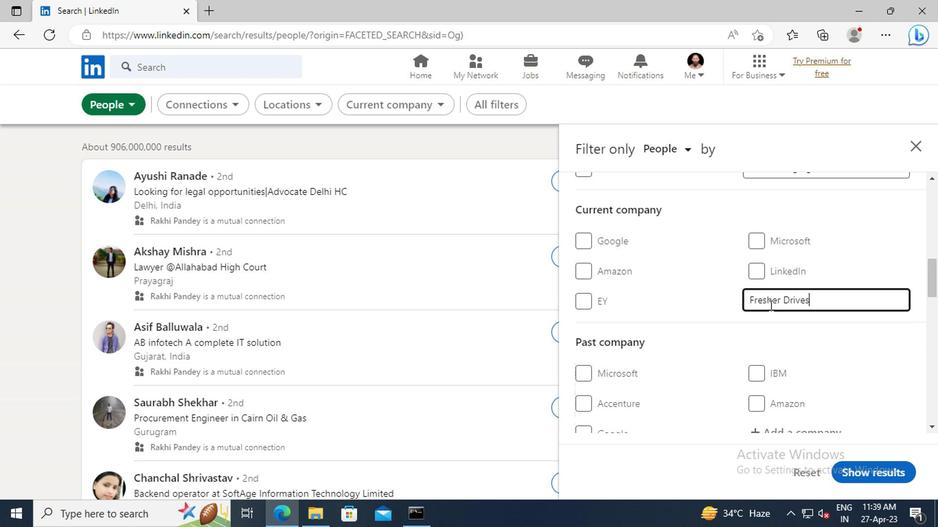 
Action: Mouse moved to (624, 314)
Screenshot: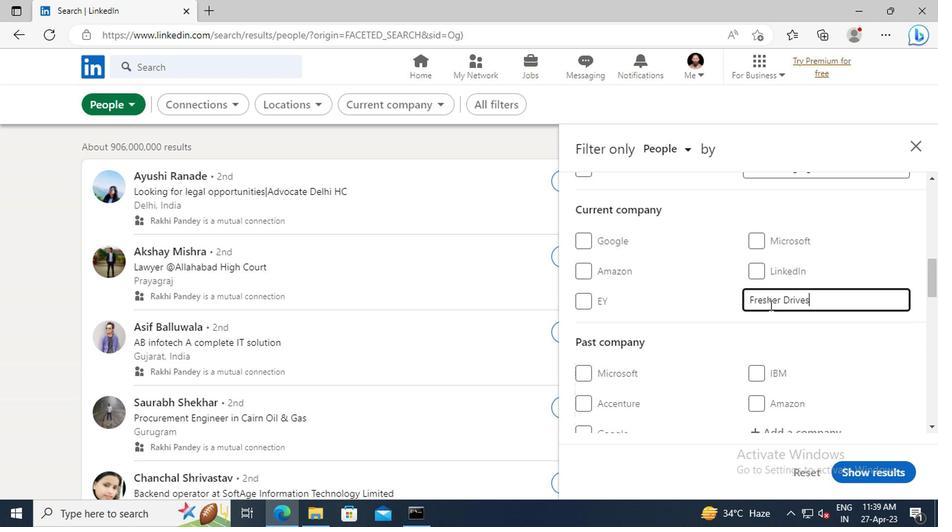 
Action: Mouse scrolled (624, 314) with delta (0, 0)
Screenshot: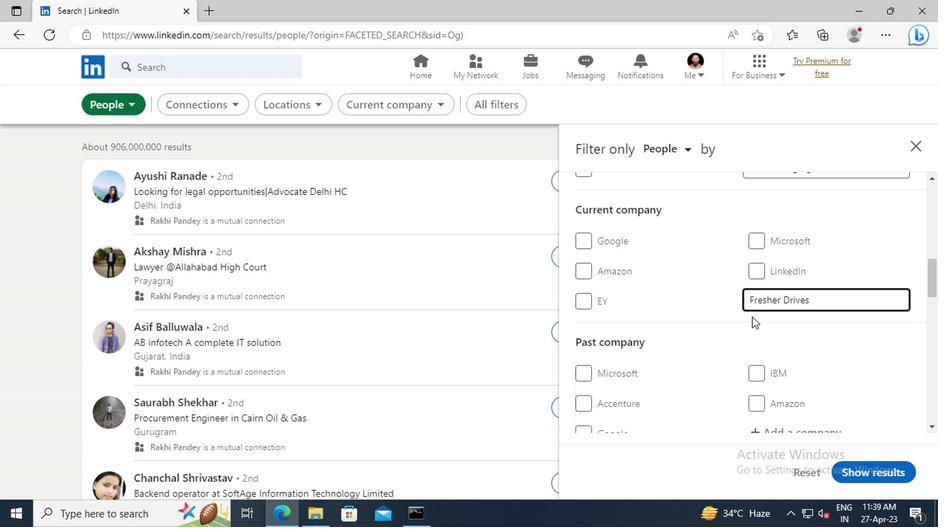 
Action: Mouse scrolled (624, 314) with delta (0, 0)
Screenshot: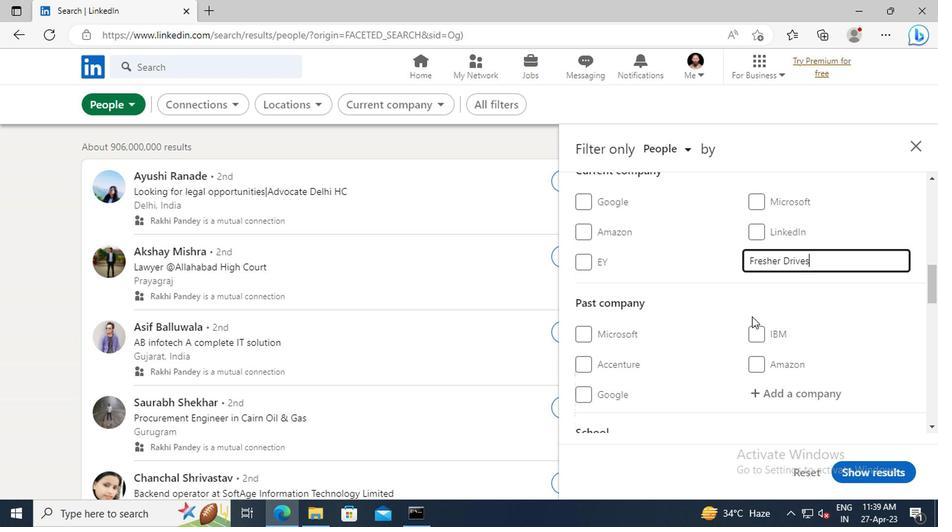
Action: Mouse scrolled (624, 314) with delta (0, 0)
Screenshot: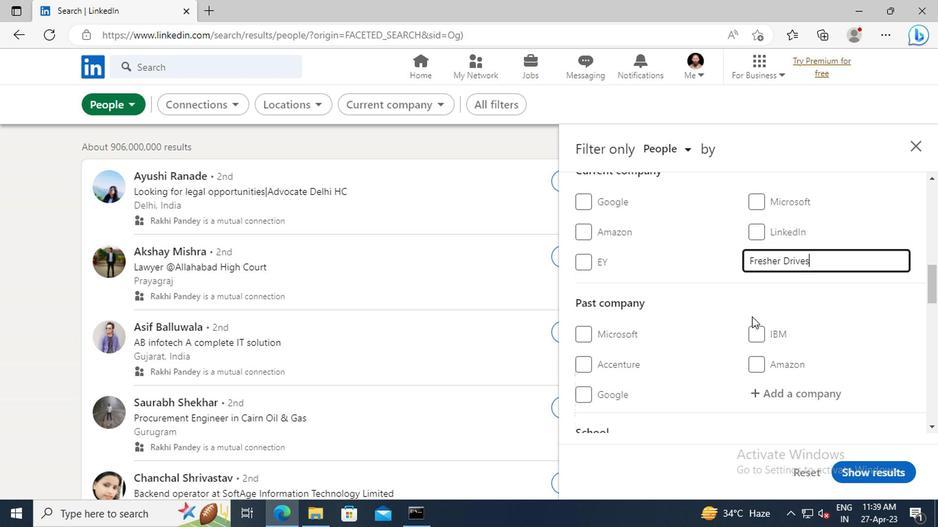 
Action: Mouse scrolled (624, 314) with delta (0, 0)
Screenshot: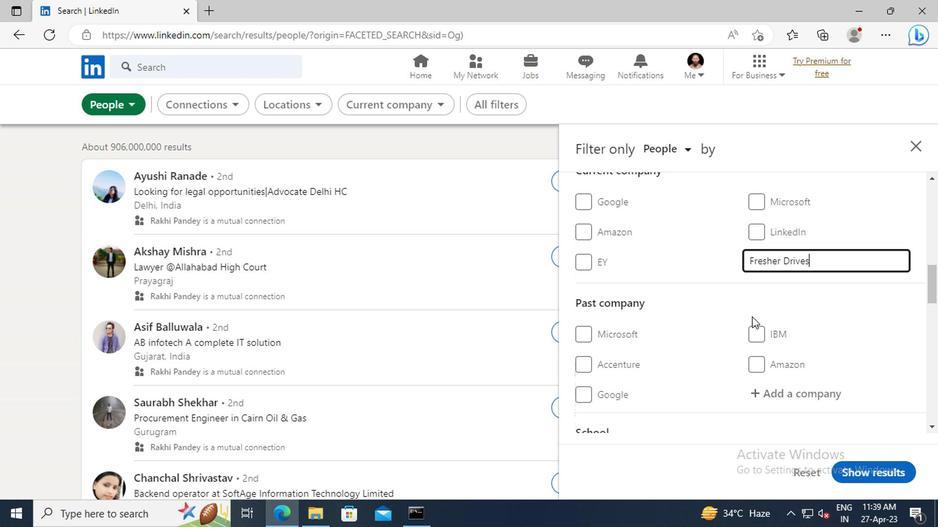 
Action: Mouse scrolled (624, 314) with delta (0, 0)
Screenshot: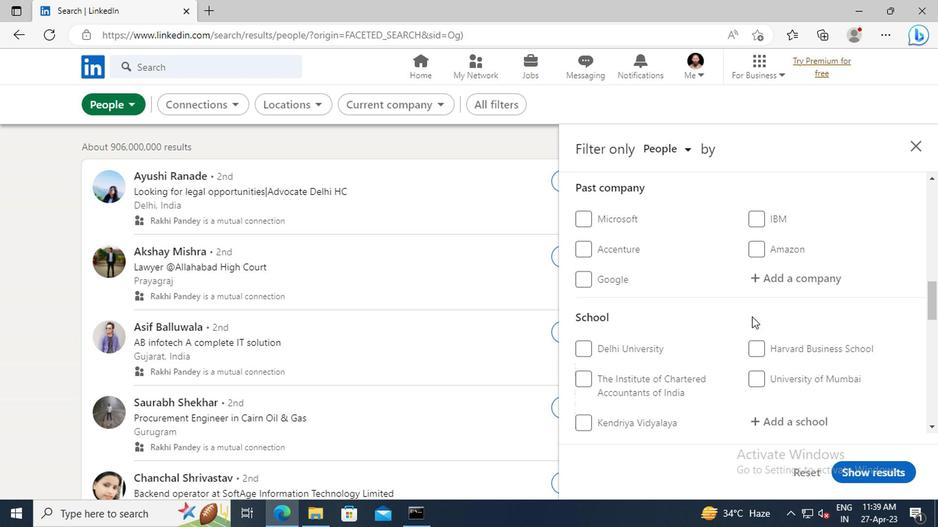 
Action: Mouse scrolled (624, 314) with delta (0, 0)
Screenshot: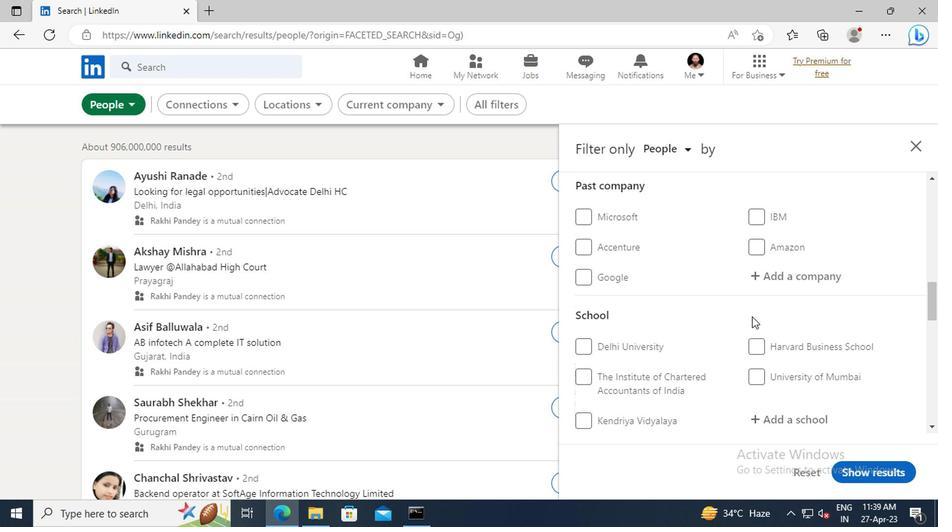 
Action: Mouse moved to (632, 326)
Screenshot: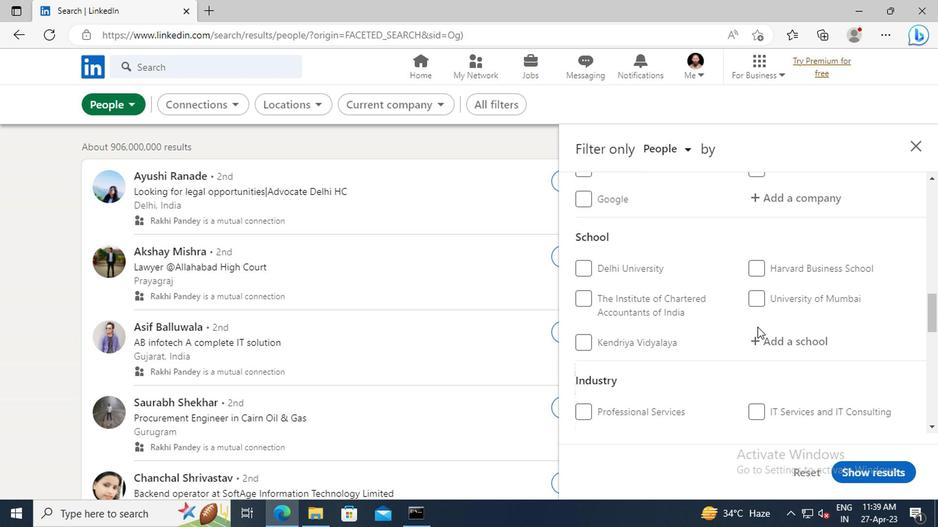 
Action: Mouse scrolled (632, 326) with delta (0, 0)
Screenshot: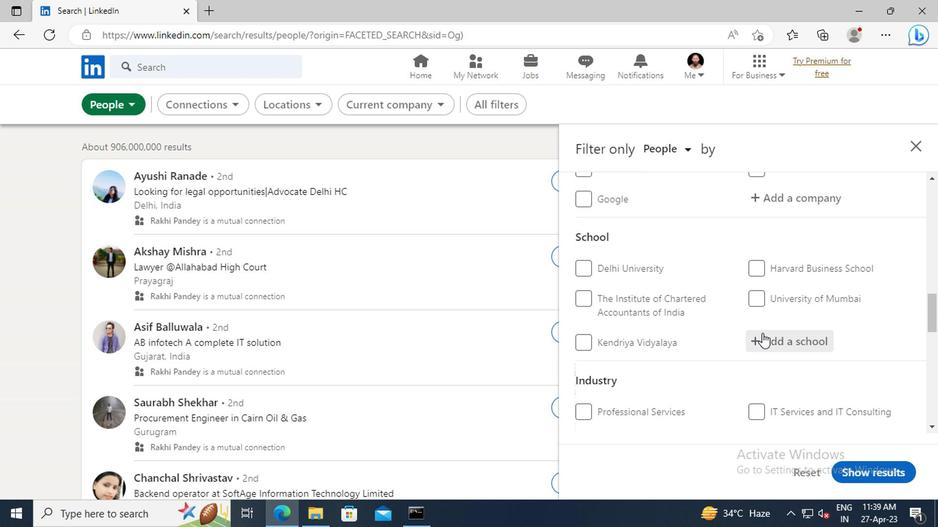 
Action: Mouse moved to (634, 307)
Screenshot: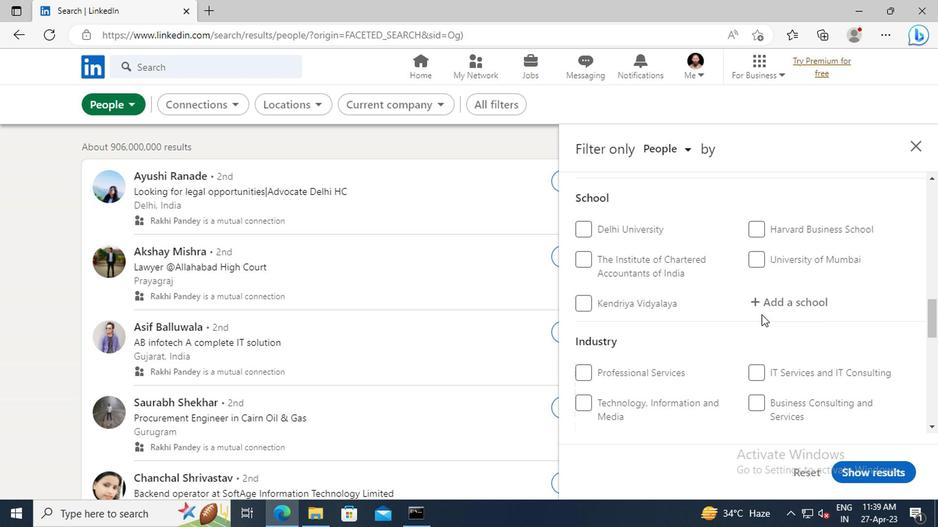 
Action: Mouse pressed left at (634, 307)
Screenshot: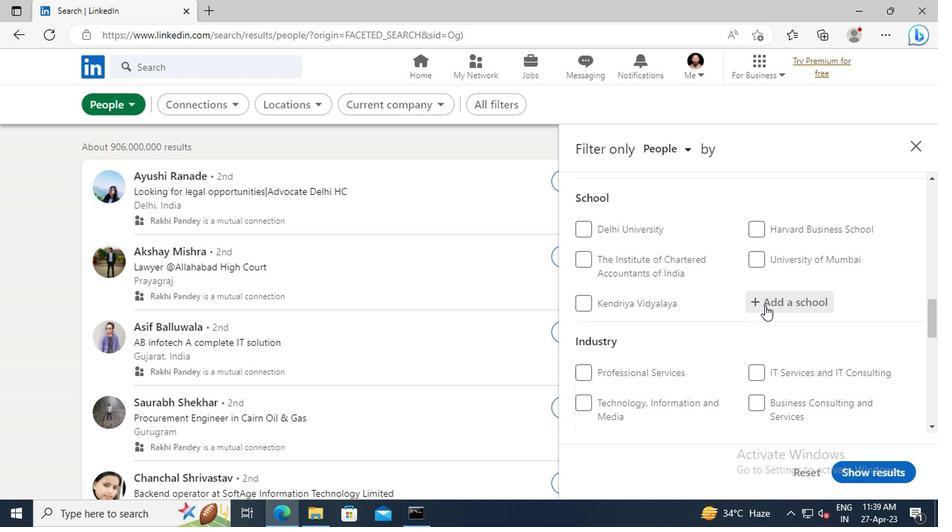 
Action: Key pressed <Key.shift>NITTE<Key.space><Key.shift>MEENAKSHI<Key.space><Key.shift>IN
Screenshot: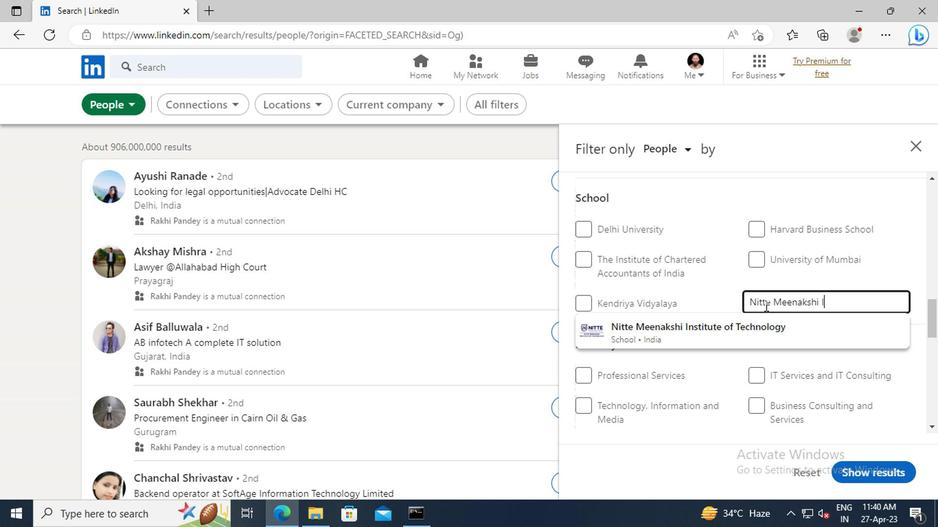 
Action: Mouse moved to (644, 322)
Screenshot: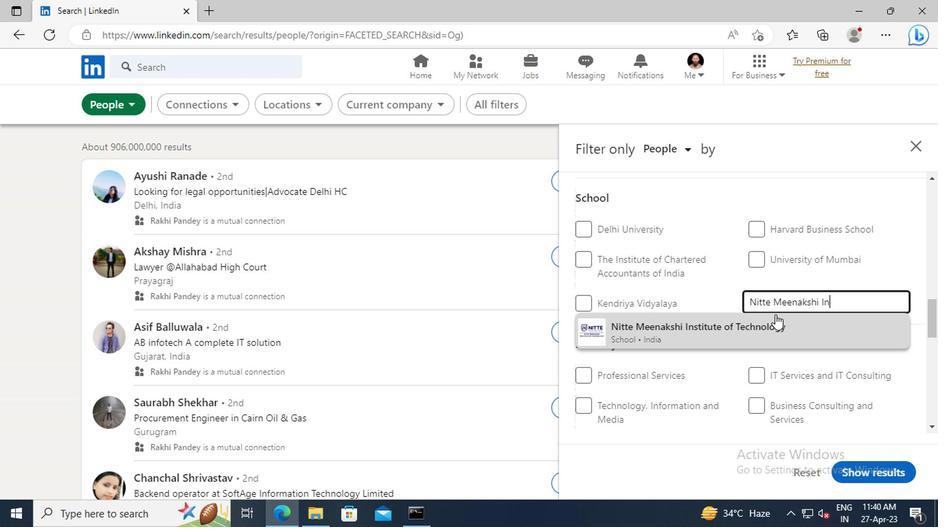 
Action: Mouse pressed left at (644, 322)
Screenshot: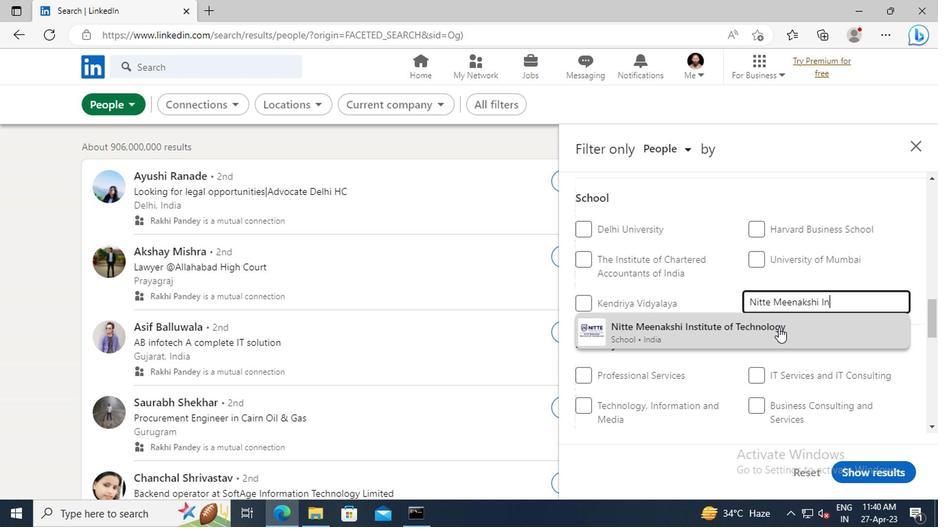 
Action: Mouse moved to (631, 305)
Screenshot: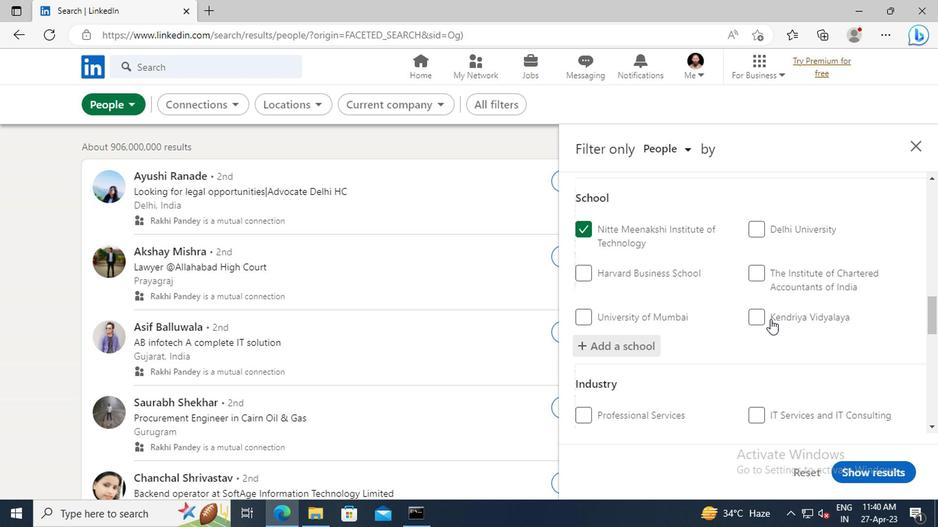 
Action: Mouse scrolled (631, 304) with delta (0, 0)
Screenshot: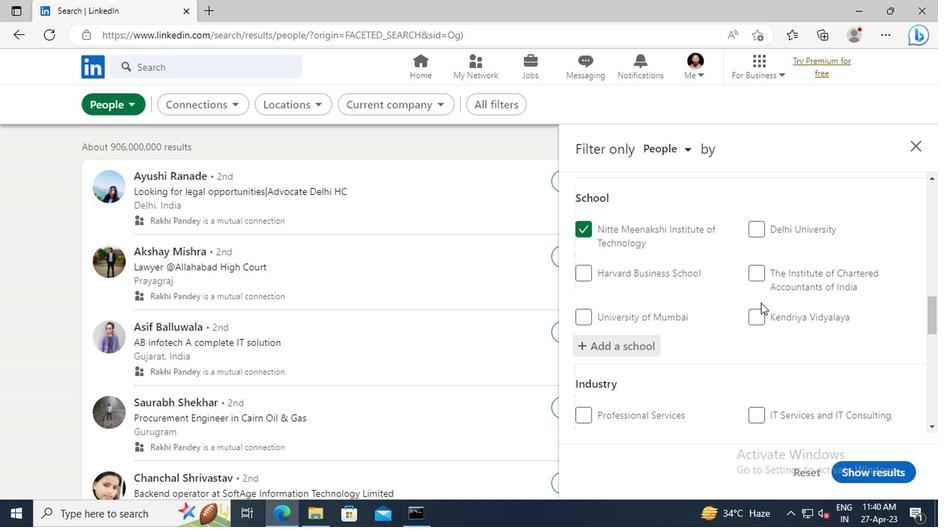 
Action: Mouse scrolled (631, 304) with delta (0, 0)
Screenshot: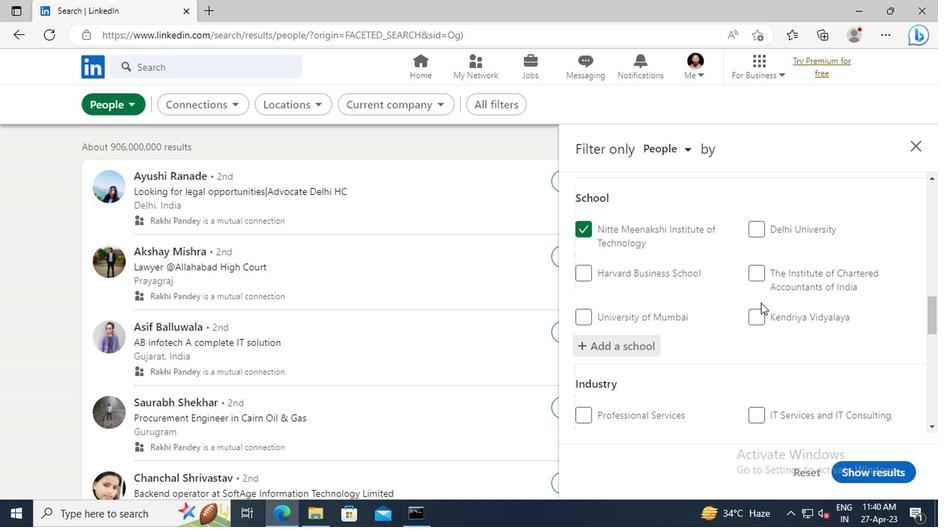 
Action: Mouse scrolled (631, 304) with delta (0, 0)
Screenshot: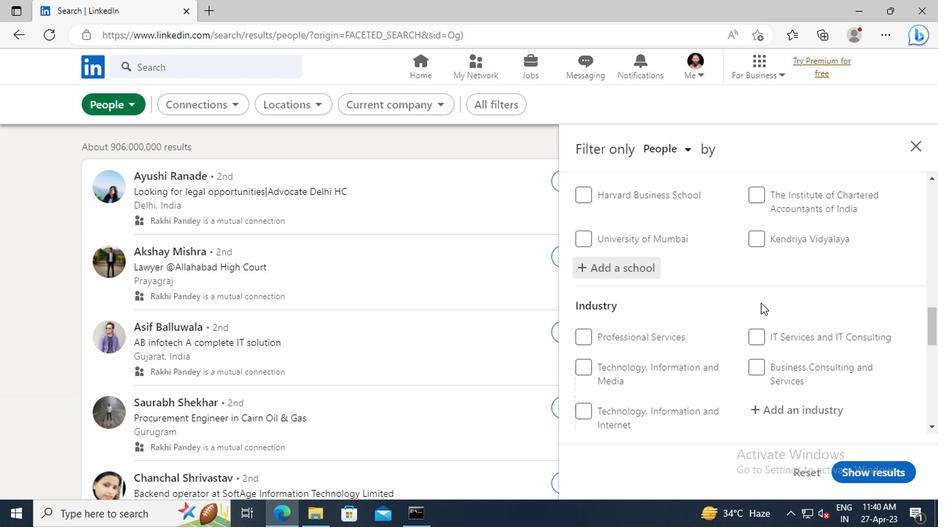 
Action: Mouse scrolled (631, 304) with delta (0, 0)
Screenshot: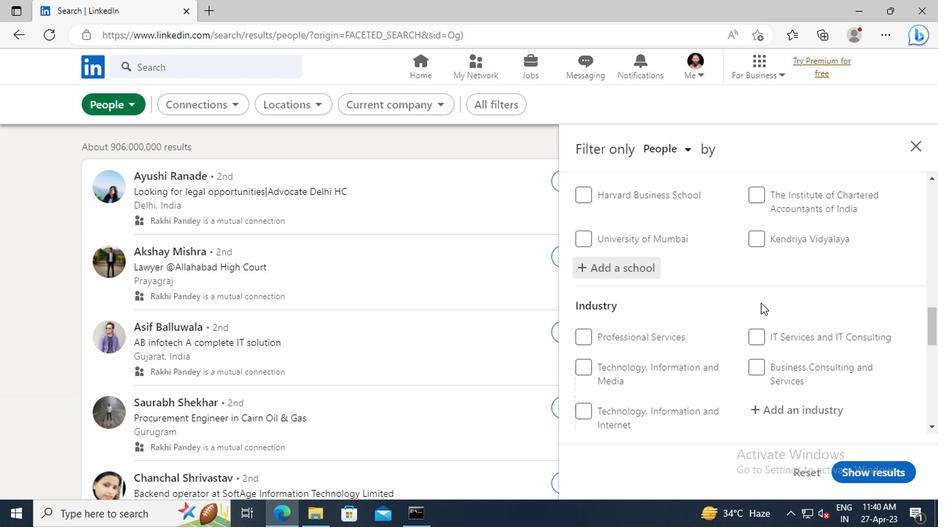 
Action: Mouse scrolled (631, 304) with delta (0, 0)
Screenshot: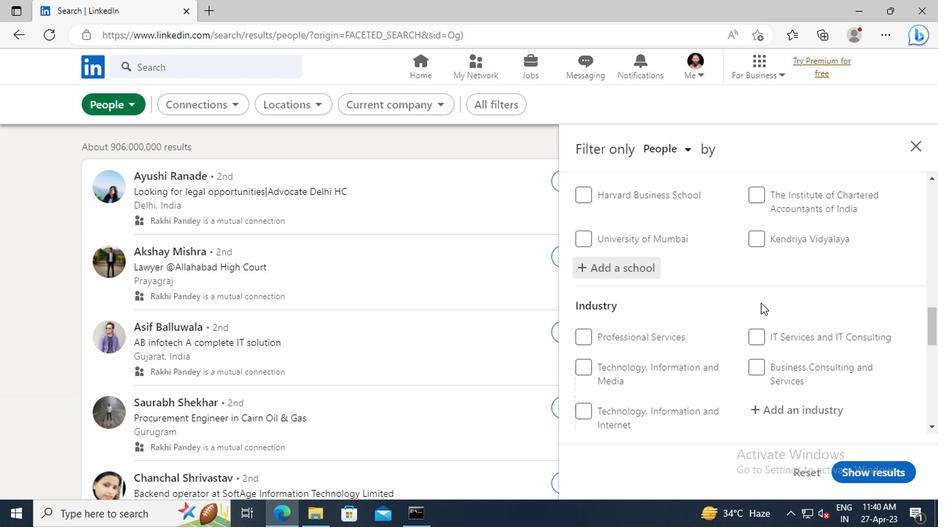 
Action: Mouse moved to (639, 301)
Screenshot: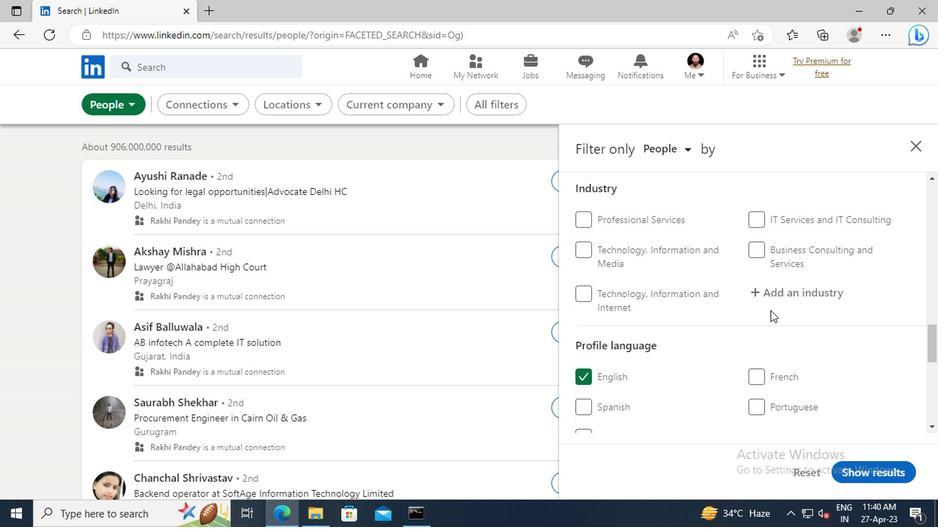 
Action: Mouse pressed left at (639, 301)
Screenshot: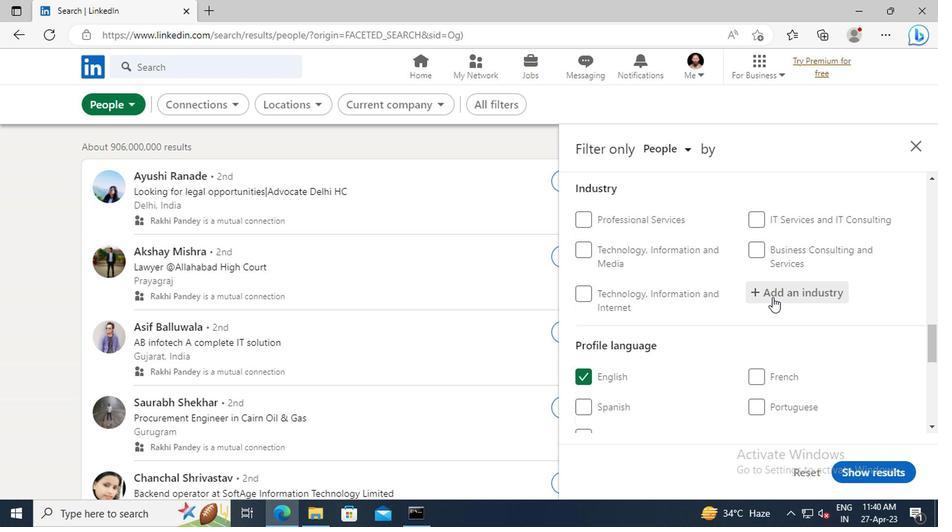 
Action: Key pressed <Key.shift>REAL<Key.space><Key.shift>ESTATE<Key.space>AND<Key.space><Key.shift>EQUIP
Screenshot: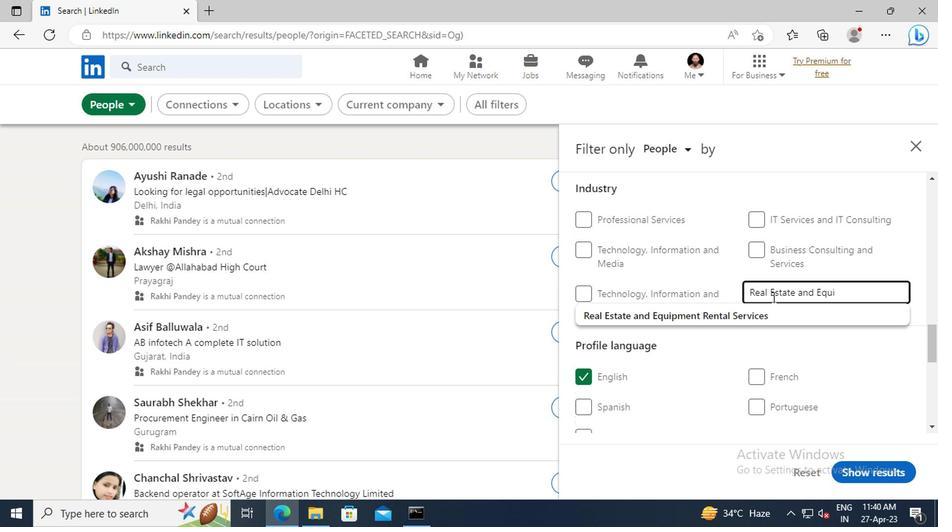 
Action: Mouse moved to (642, 311)
Screenshot: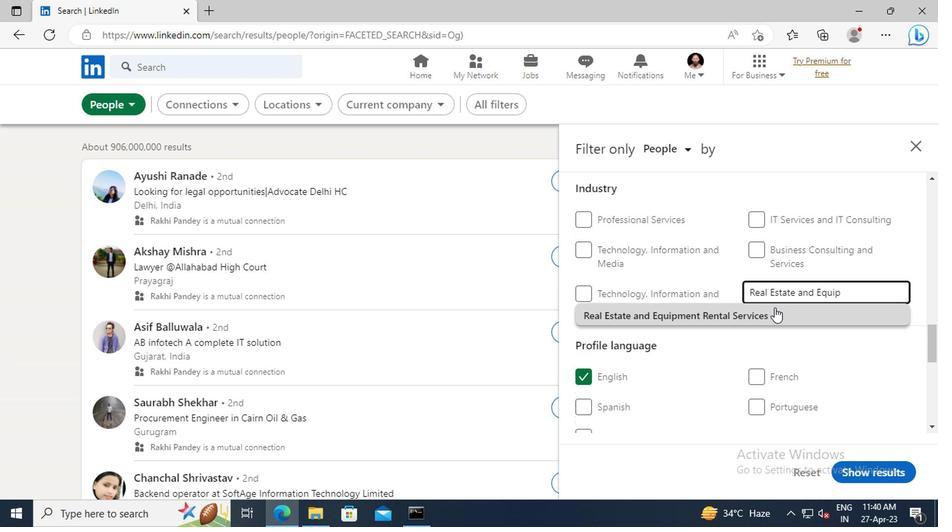 
Action: Mouse pressed left at (642, 311)
Screenshot: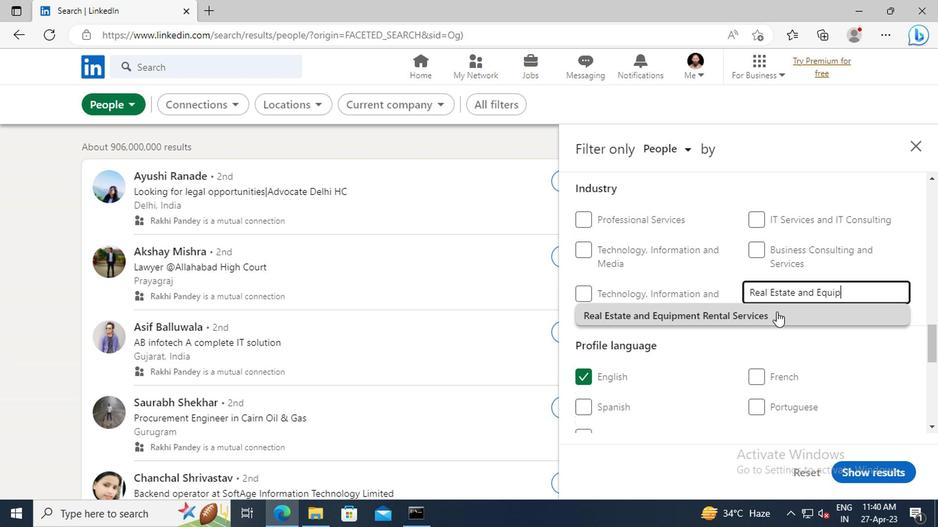 
Action: Mouse moved to (633, 284)
Screenshot: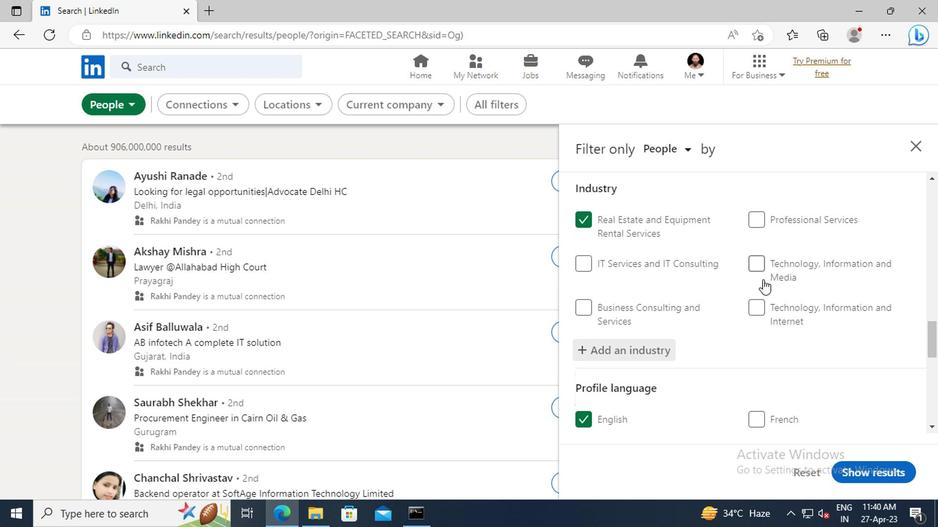 
Action: Mouse scrolled (633, 284) with delta (0, 0)
Screenshot: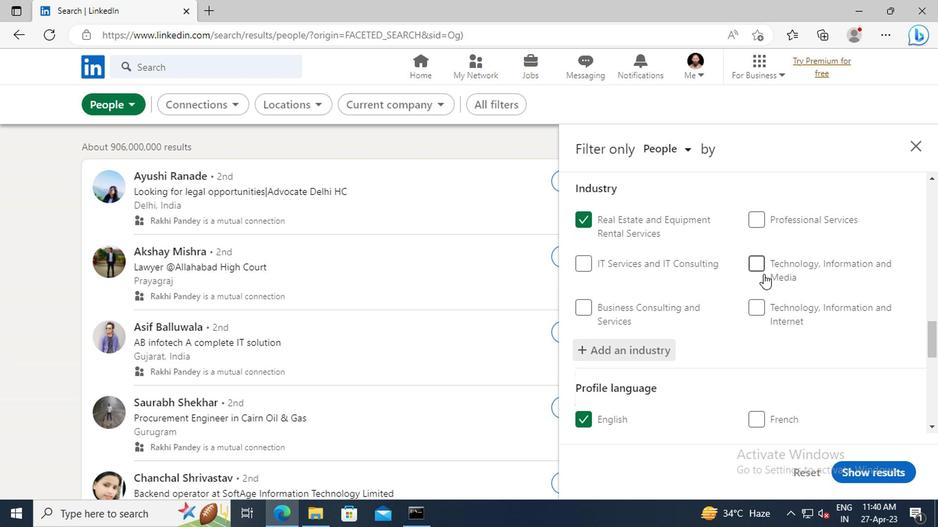 
Action: Mouse scrolled (633, 284) with delta (0, 0)
Screenshot: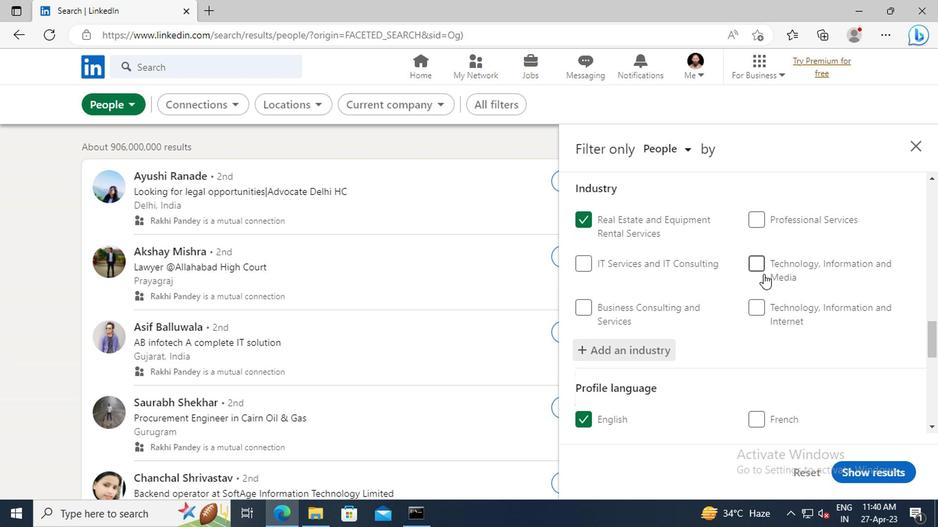 
Action: Mouse scrolled (633, 284) with delta (0, 0)
Screenshot: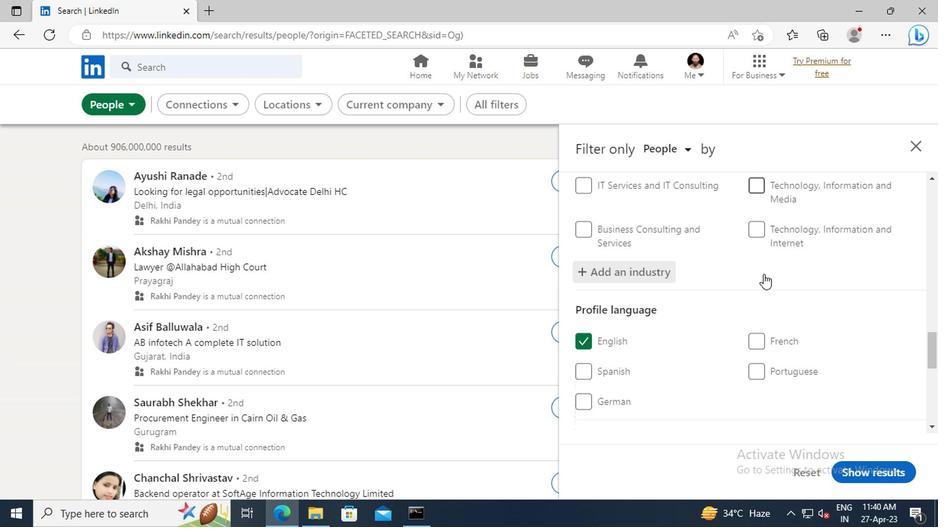 
Action: Mouse scrolled (633, 284) with delta (0, 0)
Screenshot: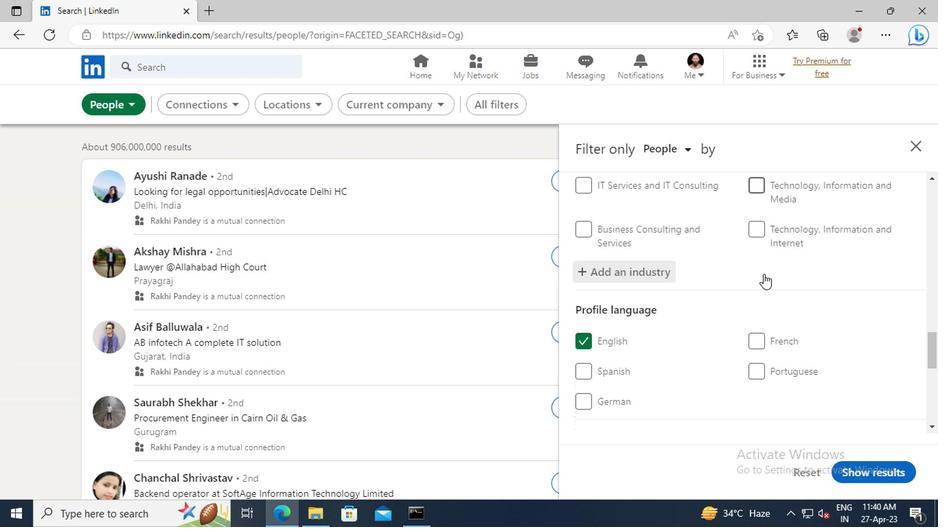 
Action: Mouse scrolled (633, 284) with delta (0, 0)
Screenshot: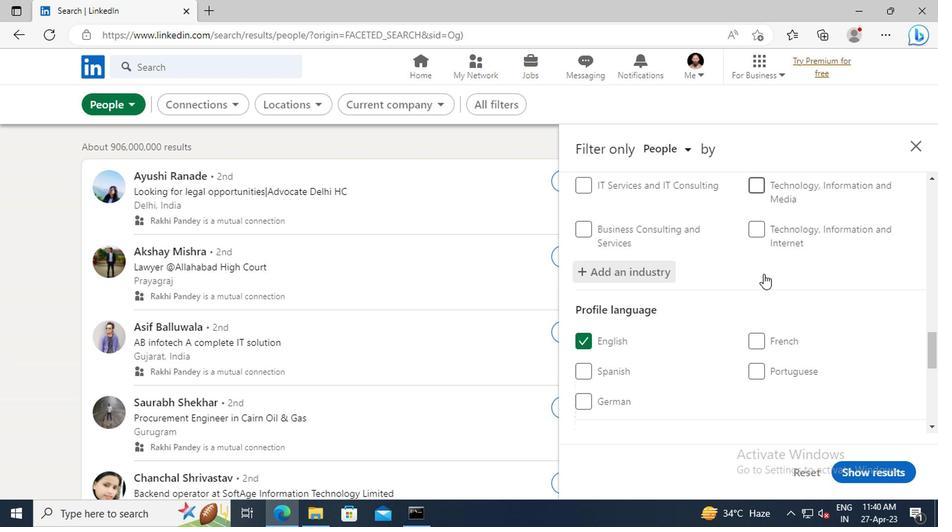 
Action: Mouse scrolled (633, 284) with delta (0, 0)
Screenshot: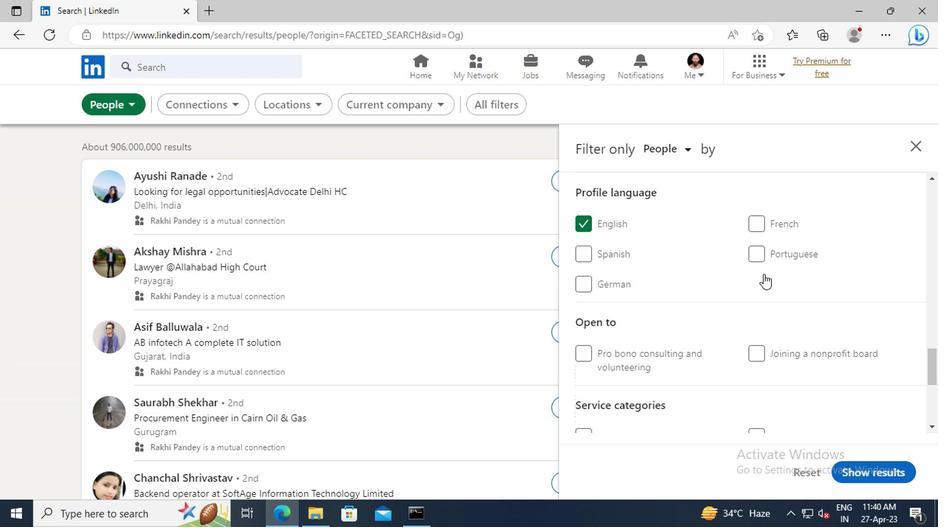 
Action: Mouse scrolled (633, 284) with delta (0, 0)
Screenshot: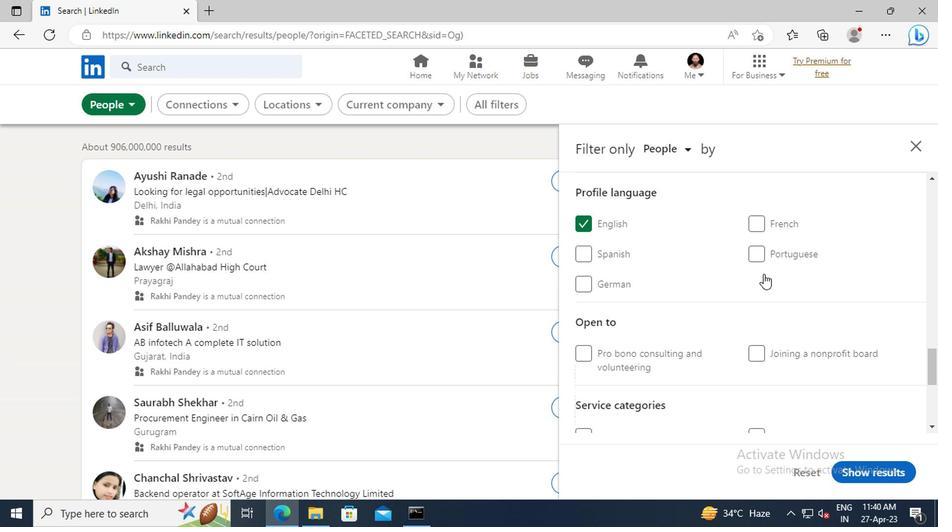 
Action: Mouse scrolled (633, 284) with delta (0, 0)
Screenshot: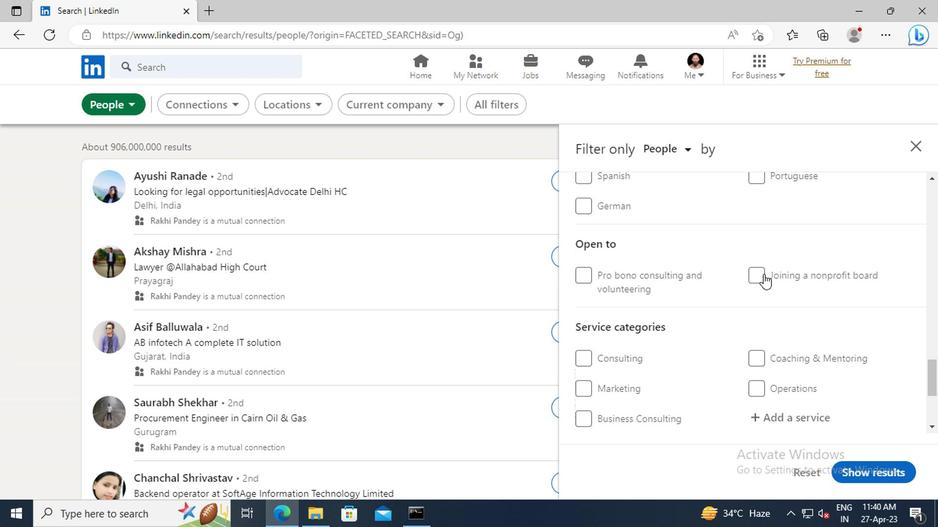 
Action: Mouse scrolled (633, 284) with delta (0, 0)
Screenshot: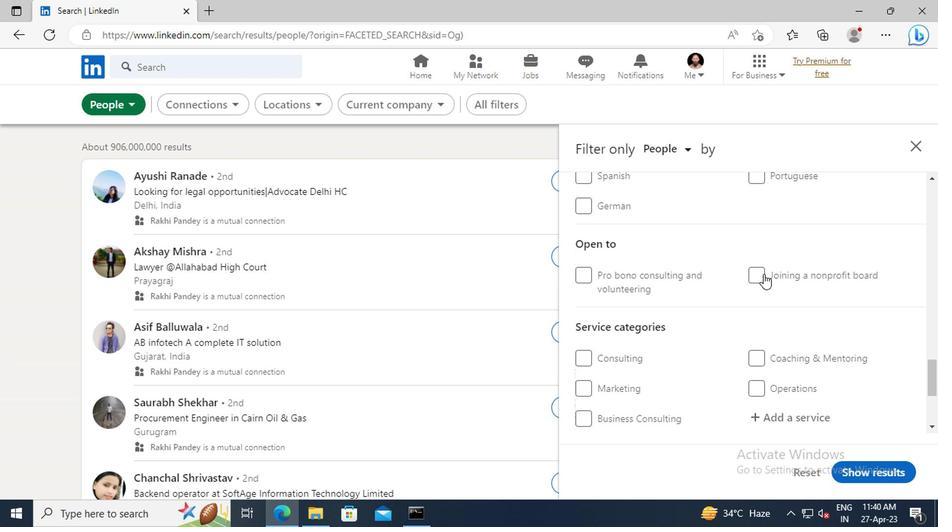 
Action: Mouse scrolled (633, 284) with delta (0, 0)
Screenshot: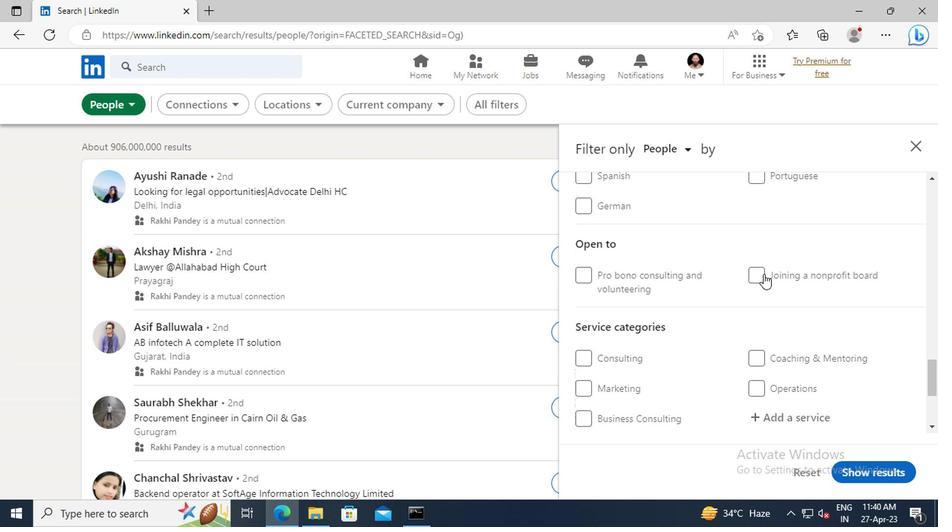
Action: Mouse moved to (640, 305)
Screenshot: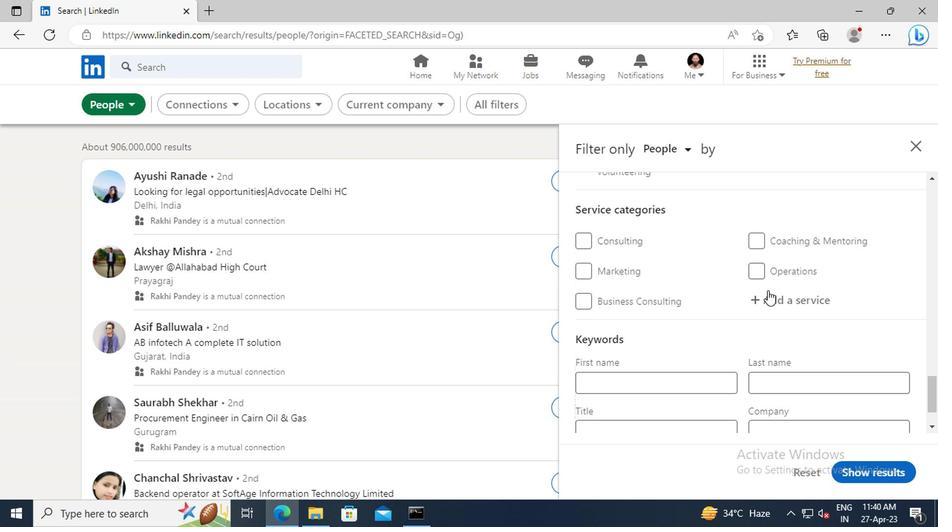 
Action: Mouse pressed left at (640, 305)
Screenshot: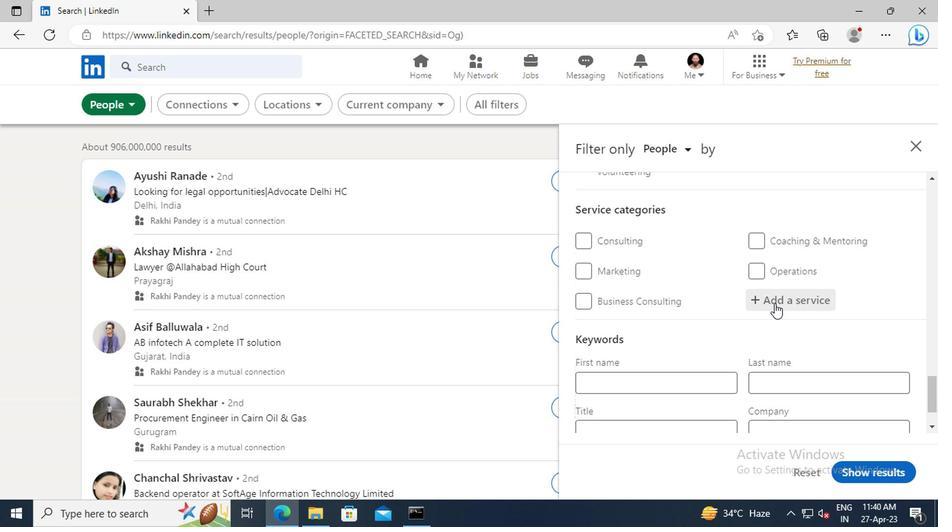 
Action: Key pressed <Key.shift>WRITING
Screenshot: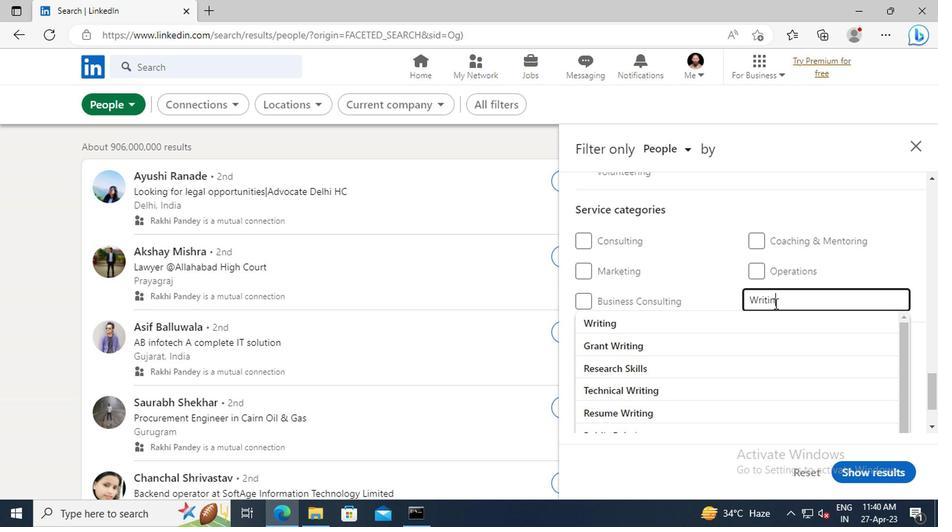 
Action: Mouse moved to (639, 316)
Screenshot: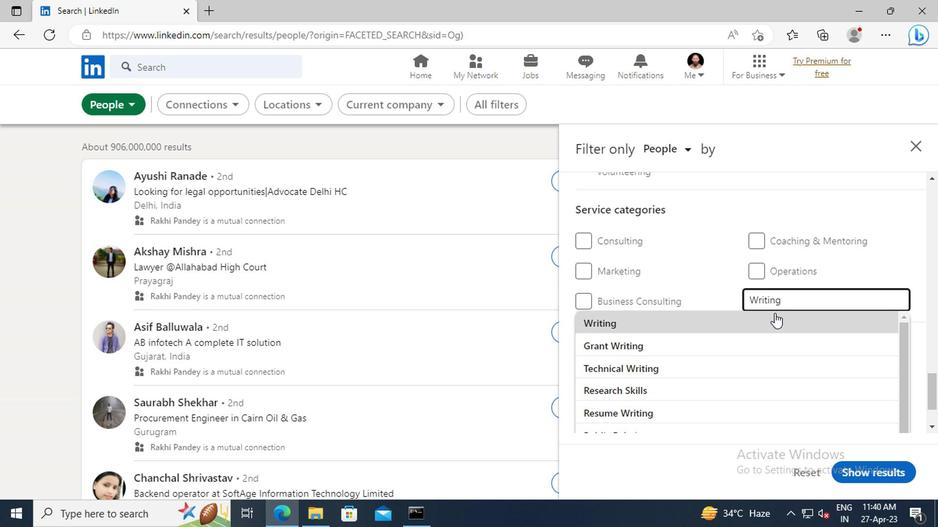 
Action: Mouse pressed left at (639, 316)
Screenshot: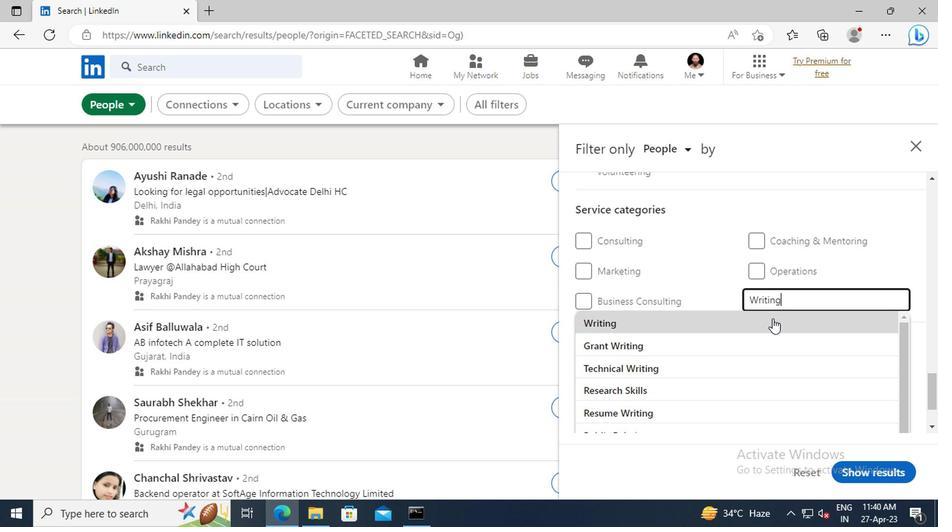 
Action: Mouse moved to (619, 301)
Screenshot: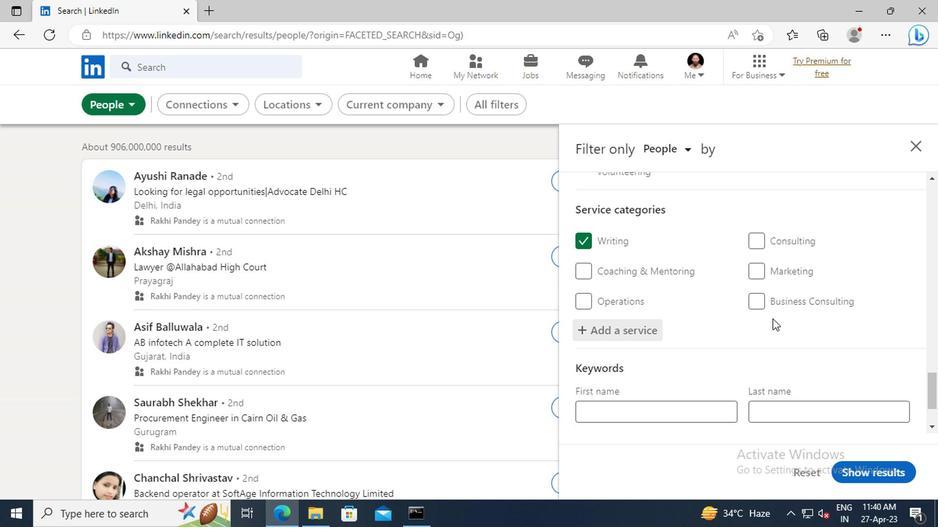 
Action: Mouse scrolled (619, 301) with delta (0, 0)
Screenshot: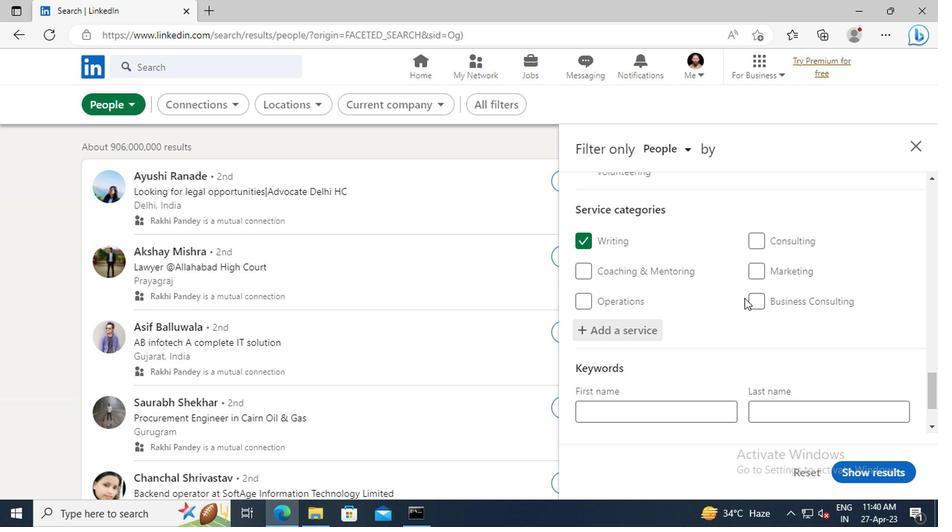 
Action: Mouse scrolled (619, 301) with delta (0, 0)
Screenshot: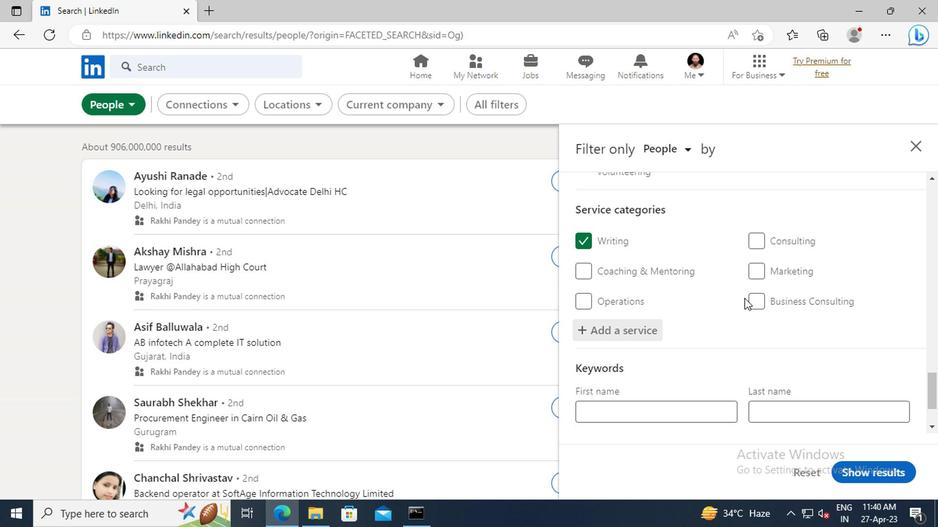 
Action: Mouse scrolled (619, 301) with delta (0, 0)
Screenshot: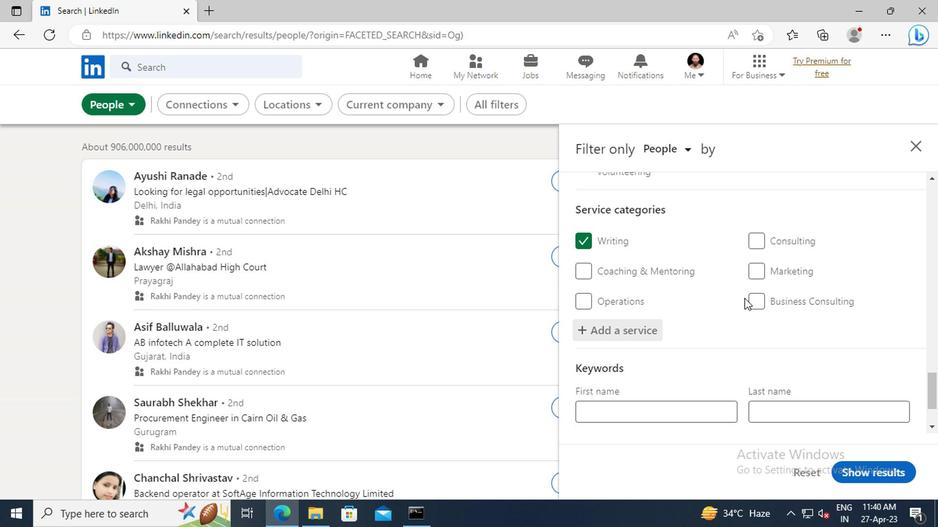 
Action: Mouse scrolled (619, 301) with delta (0, 0)
Screenshot: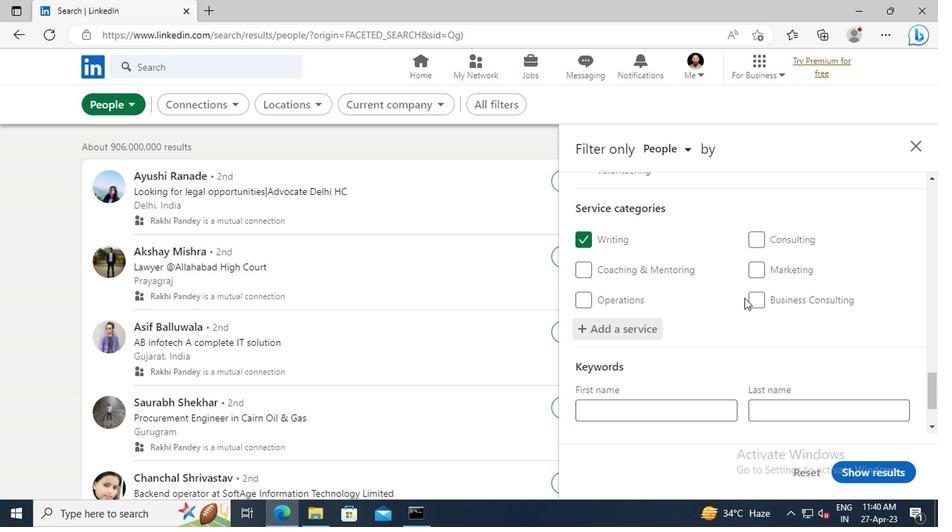 
Action: Mouse moved to (553, 353)
Screenshot: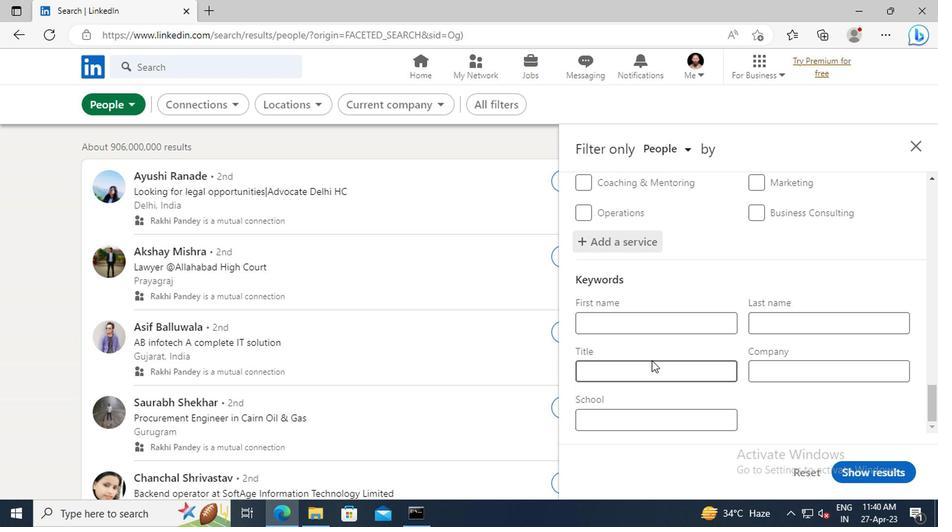 
Action: Mouse pressed left at (553, 353)
Screenshot: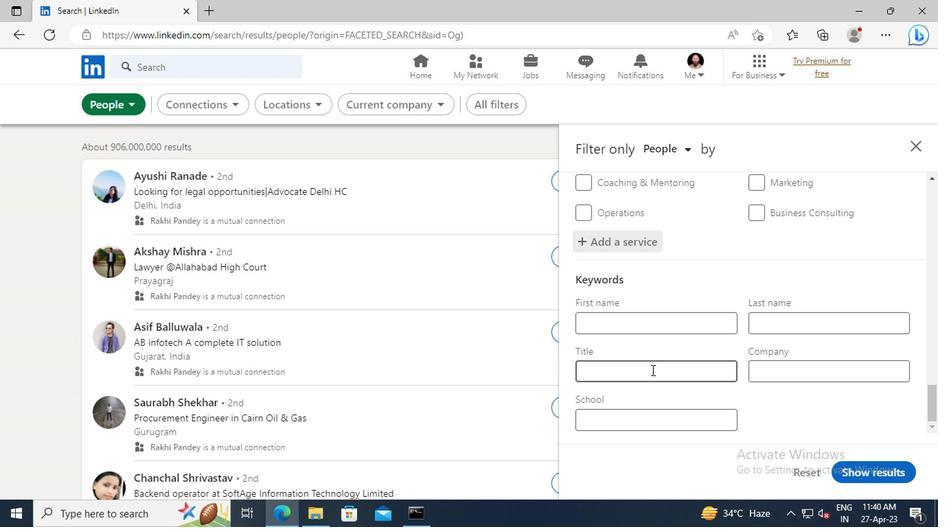 
Action: Key pressed <Key.shift>ARTIST<Key.enter>
Screenshot: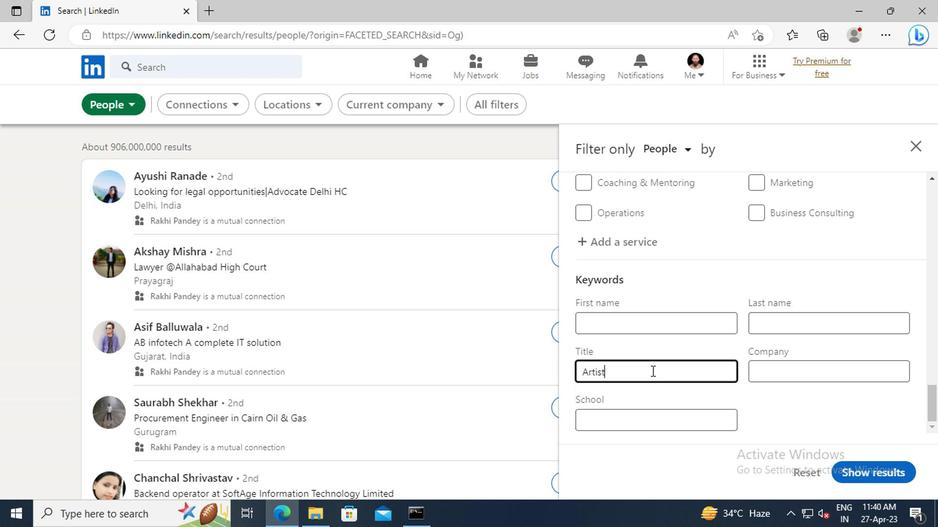 
Action: Mouse moved to (702, 430)
Screenshot: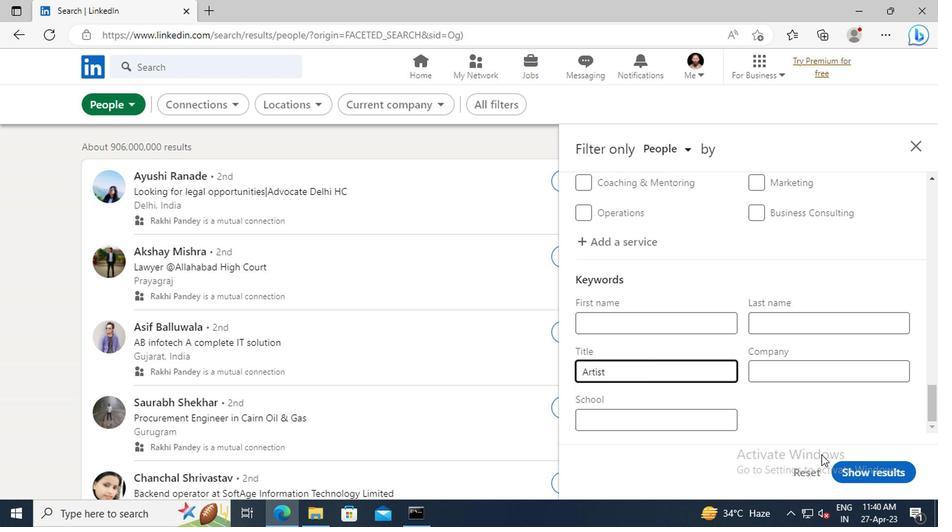 
Action: Mouse pressed left at (702, 430)
Screenshot: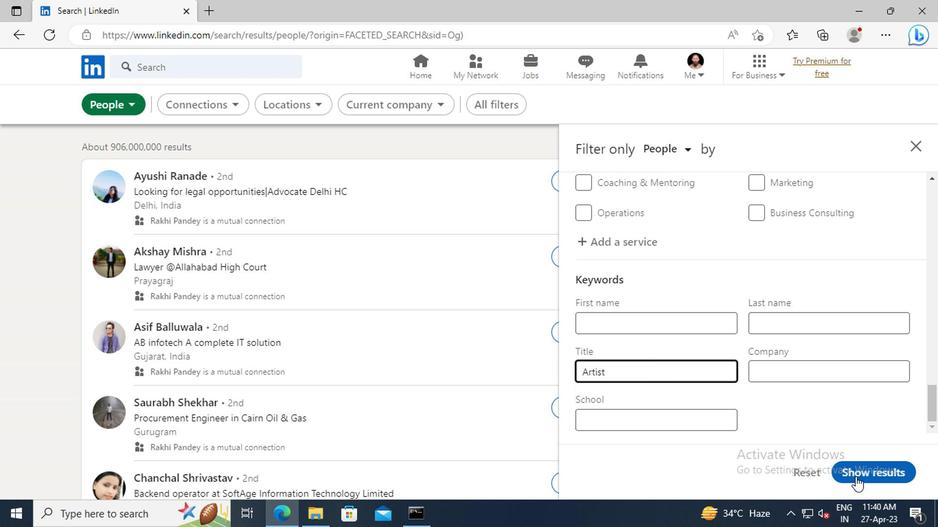 
